 Task: Open Card Employee Turn in Board Employee Benefits Optimization to Workspace Application Development and add a team member Softage.4@softage.net, a label Blue, a checklist Hunting, an attachment from your computer, a color Blue and finally, add a card description 'Conduct customer research for new customer experience program' and a comment 'Given the potential risks associated with this task, let us ensure that we have a solid risk management plan in place.'. Add a start date 'Jan 04, 1900' with a due date 'Jan 11, 1900'
Action: Mouse moved to (58, 277)
Screenshot: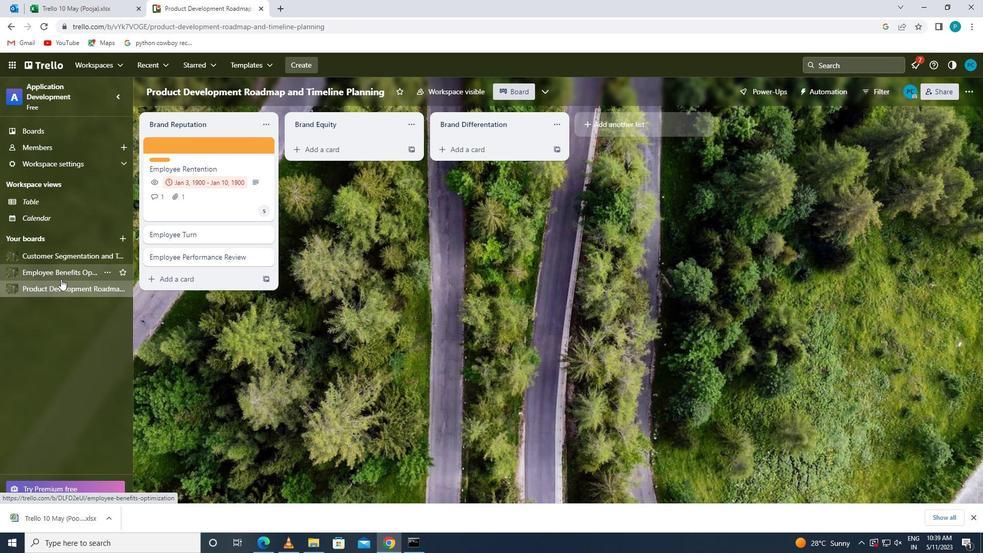 
Action: Mouse pressed left at (58, 277)
Screenshot: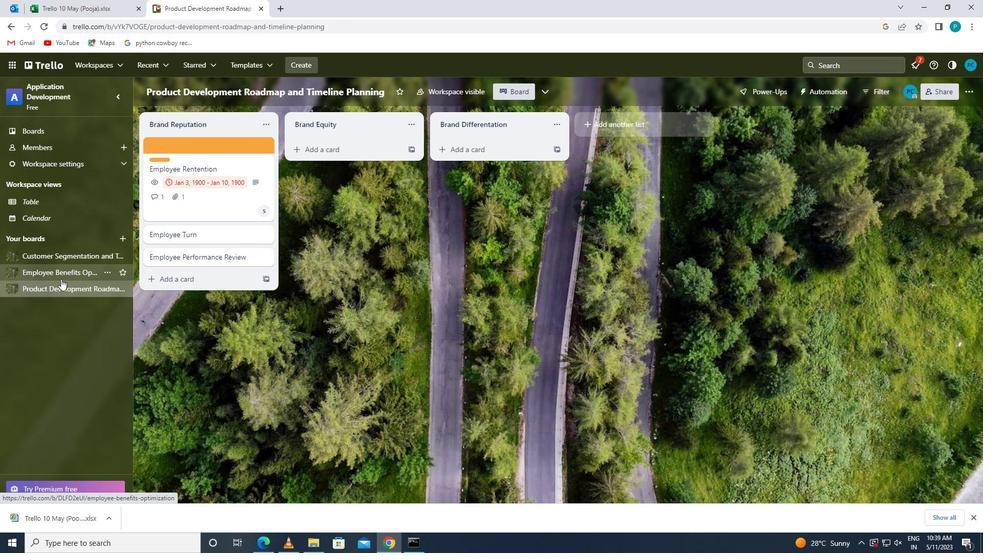 
Action: Mouse moved to (236, 238)
Screenshot: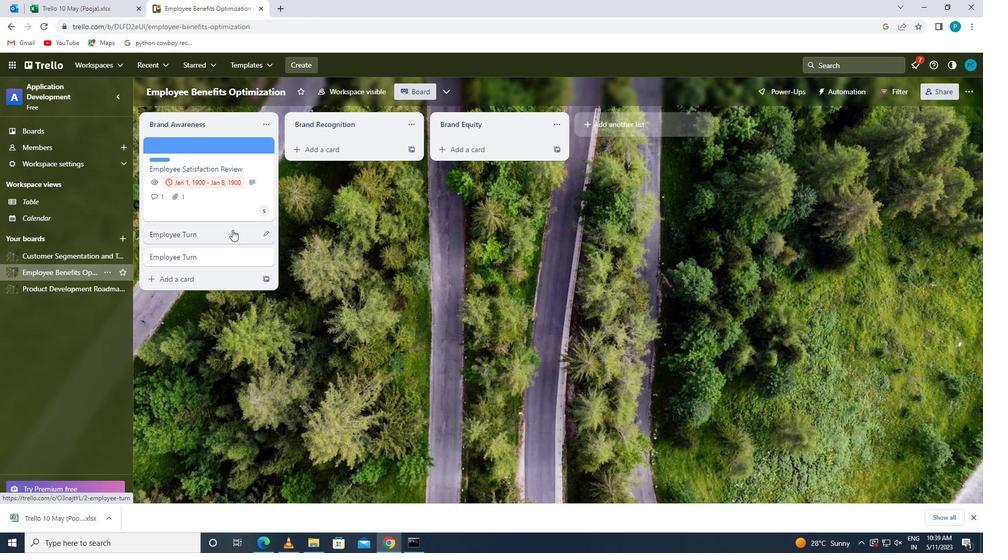 
Action: Mouse pressed left at (236, 238)
Screenshot: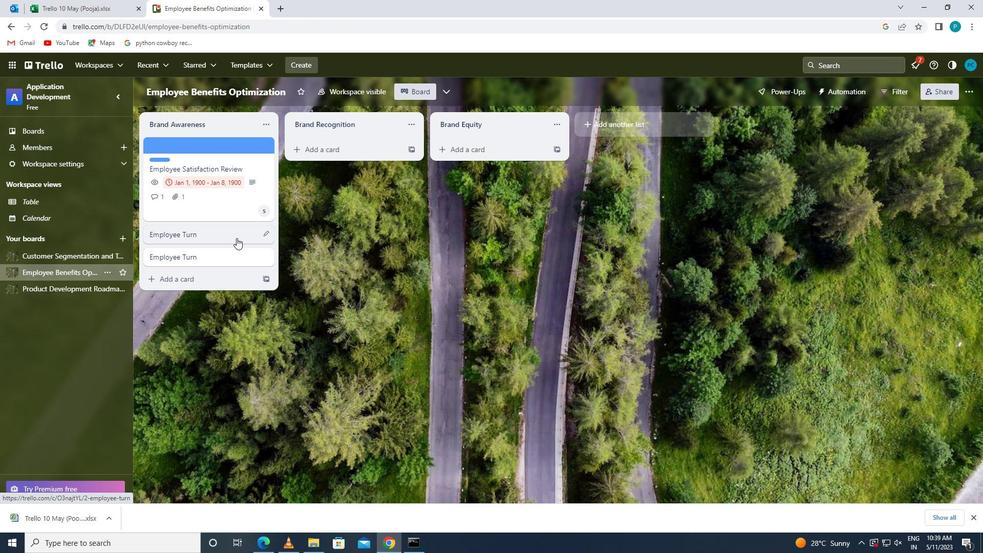 
Action: Mouse moved to (617, 151)
Screenshot: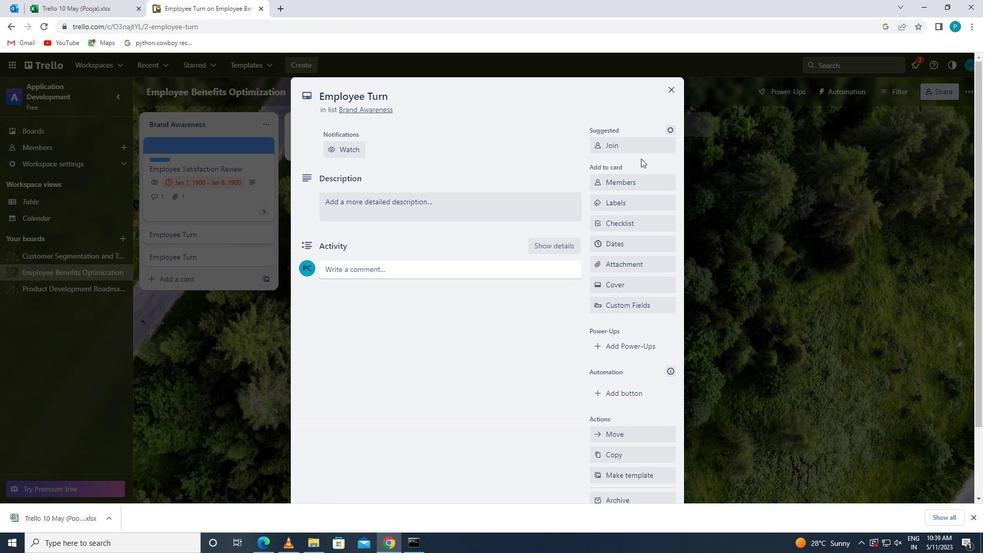 
Action: Mouse pressed left at (617, 151)
Screenshot: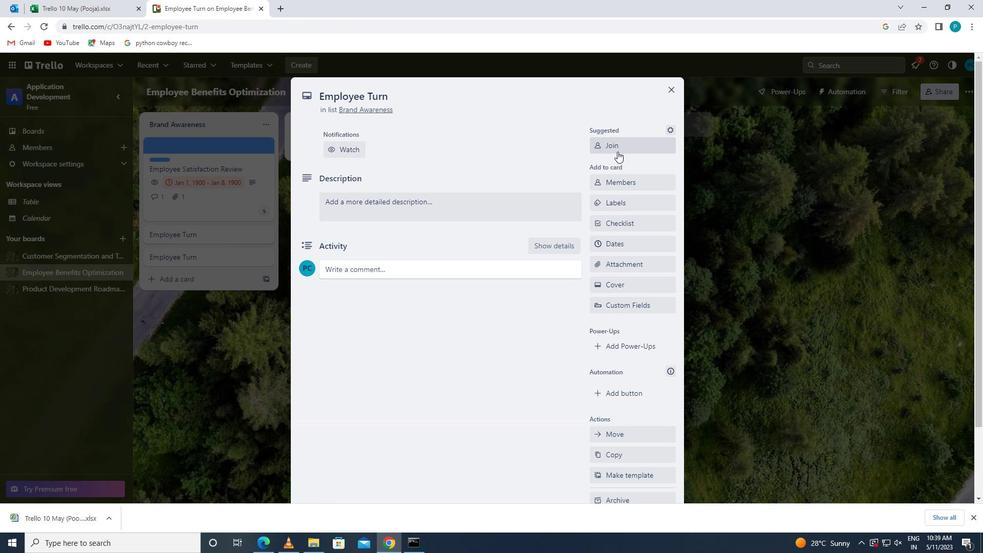 
Action: Mouse moved to (332, 150)
Screenshot: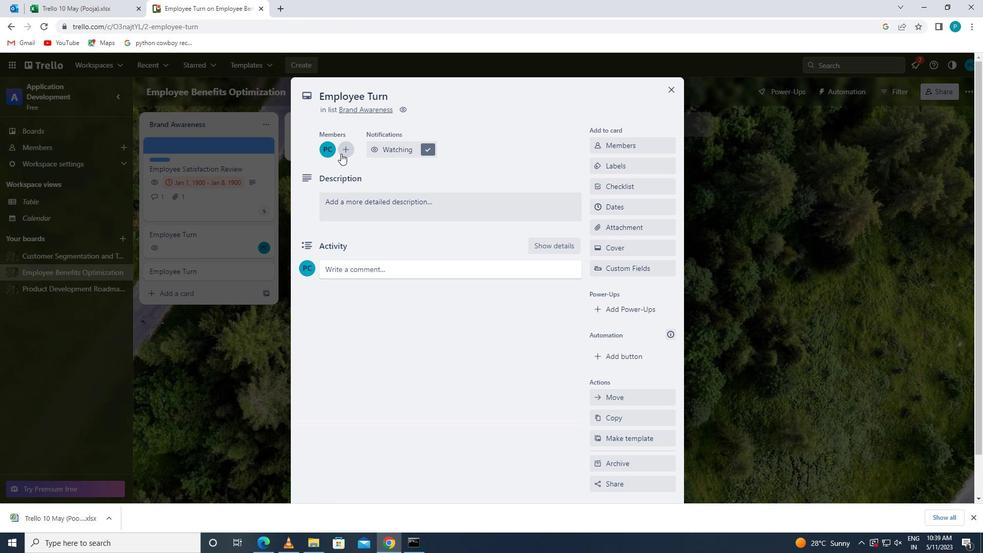 
Action: Mouse pressed left at (332, 150)
Screenshot: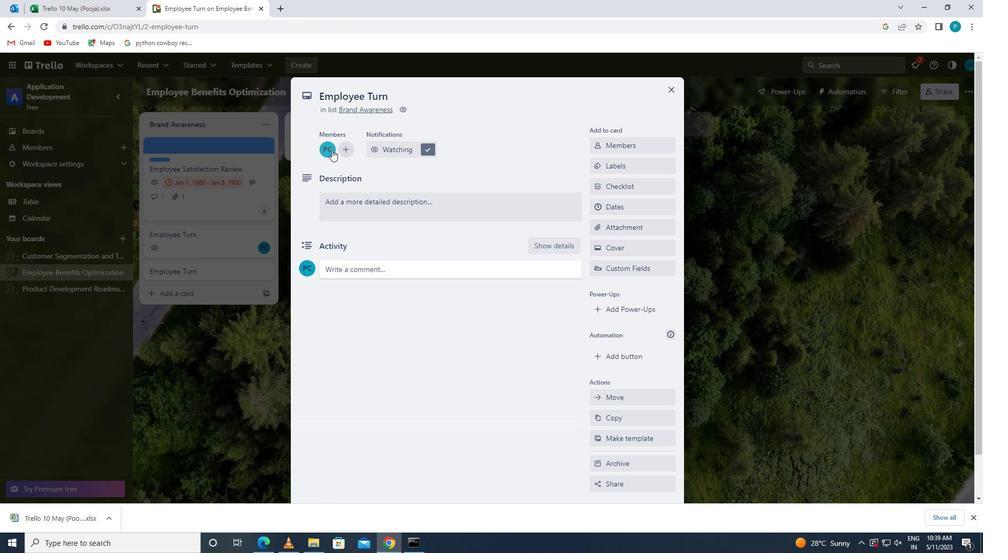 
Action: Mouse moved to (369, 259)
Screenshot: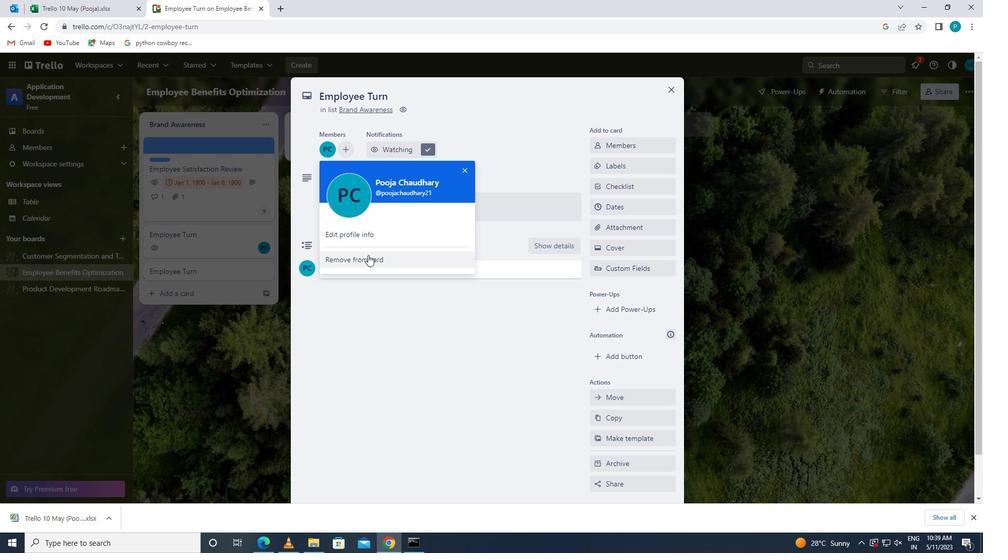 
Action: Mouse pressed left at (369, 259)
Screenshot: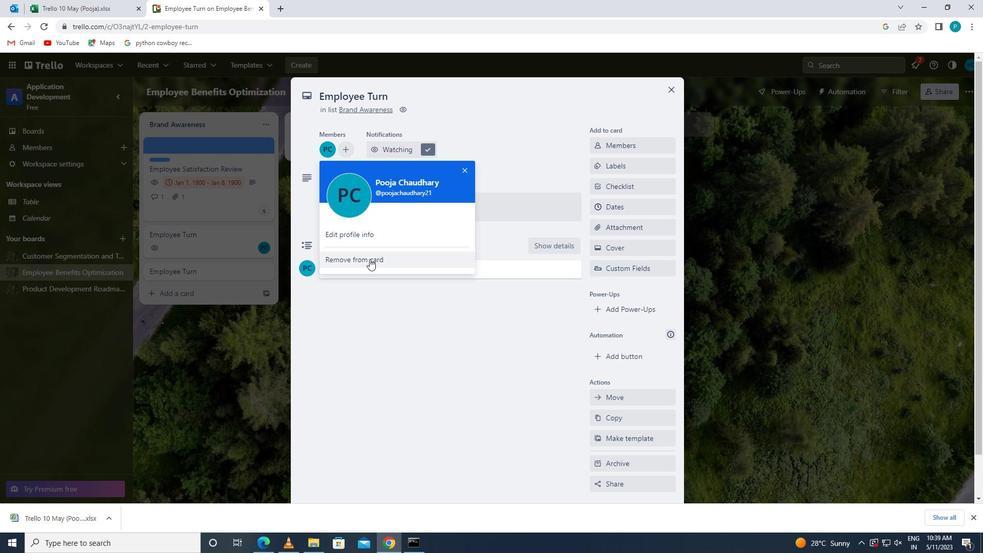 
Action: Mouse moved to (605, 188)
Screenshot: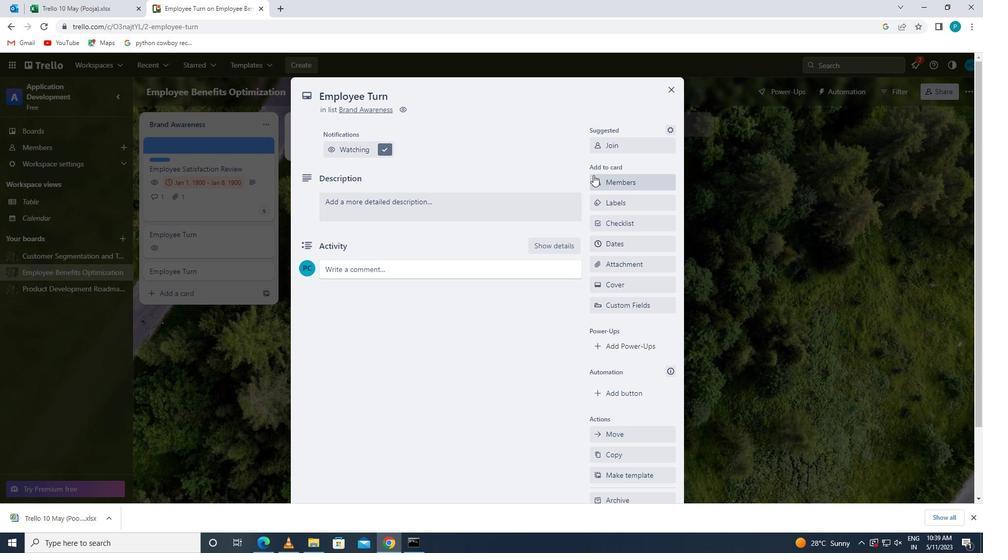
Action: Mouse pressed left at (605, 188)
Screenshot: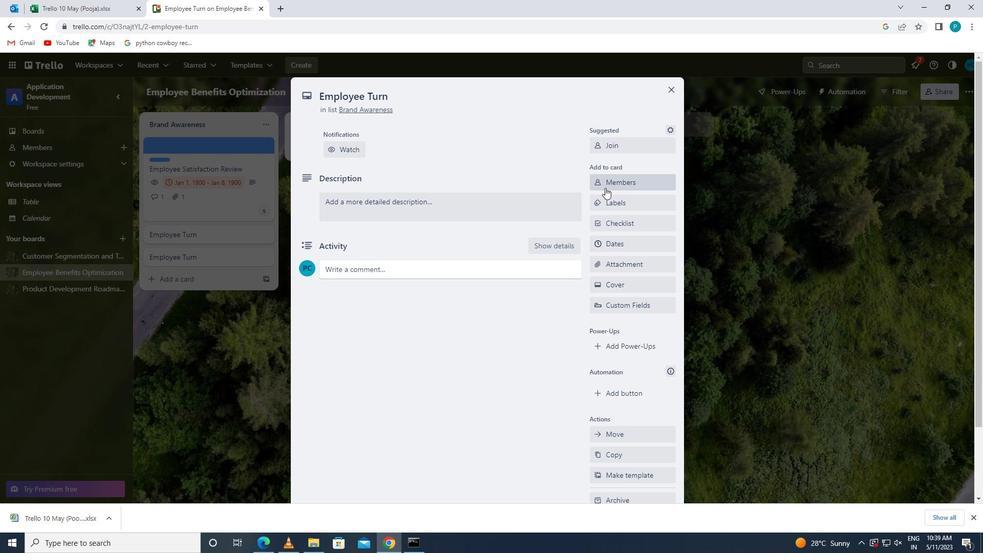 
Action: Mouse moved to (613, 236)
Screenshot: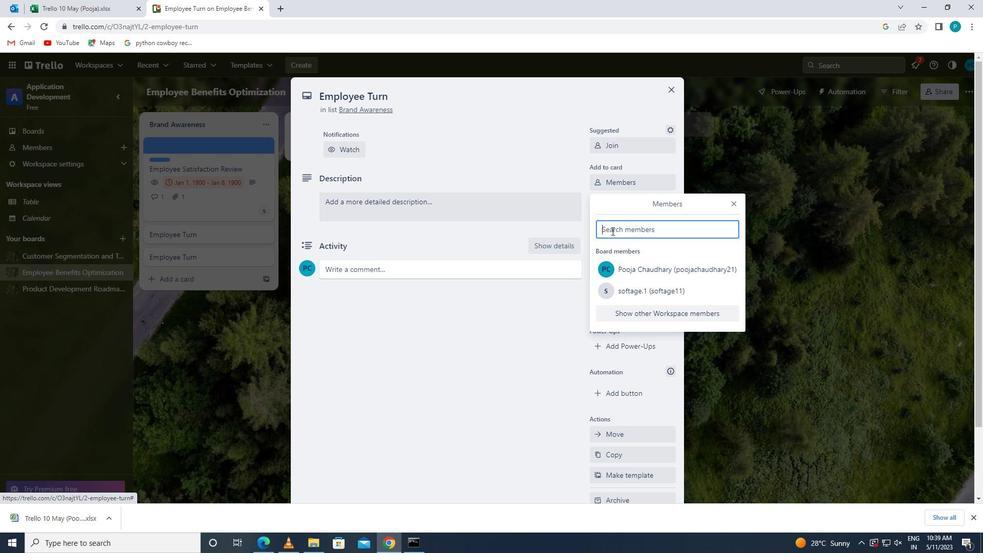 
Action: Key pressed <Key.caps_lock>s<Key.caps_lock>oftage
Screenshot: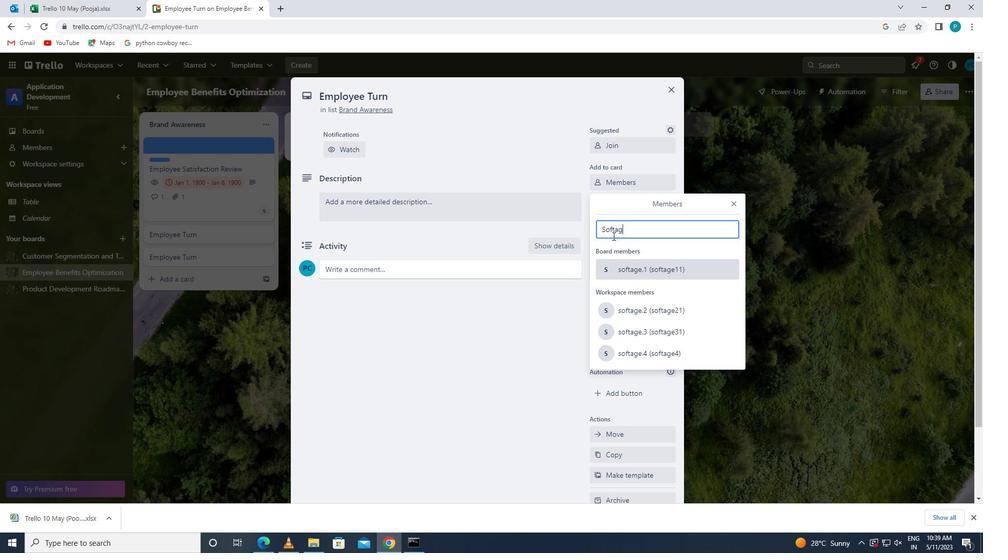 
Action: Mouse moved to (651, 362)
Screenshot: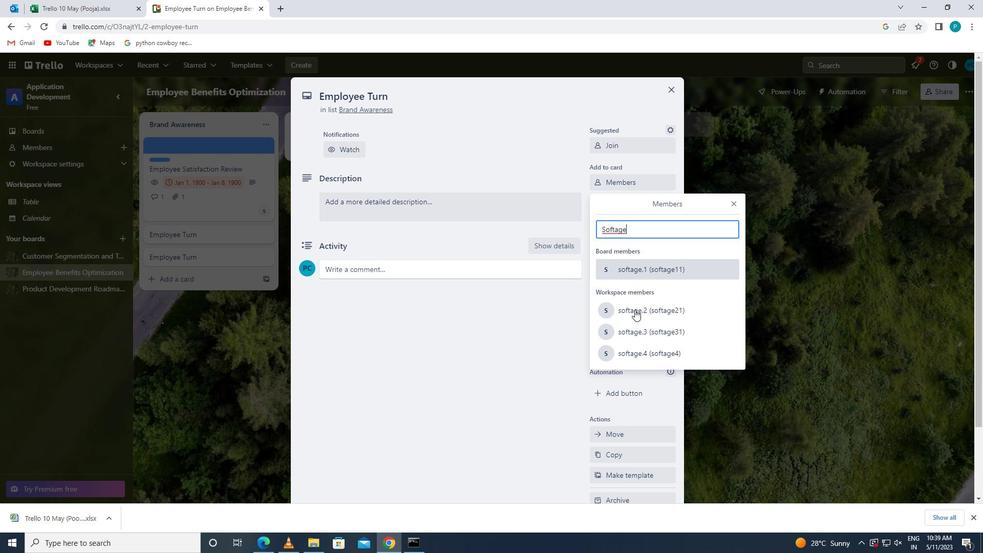 
Action: Mouse pressed left at (651, 362)
Screenshot: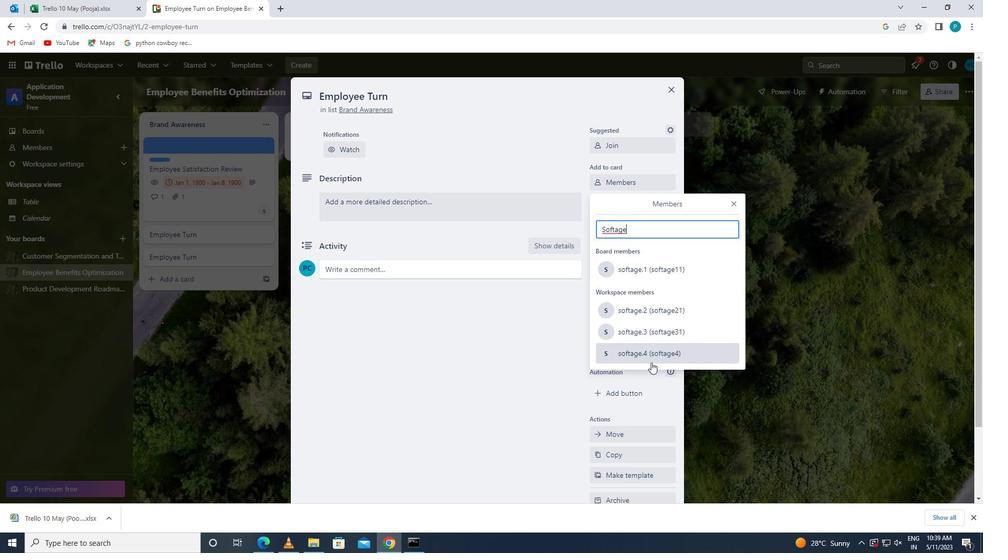 
Action: Mouse moved to (736, 202)
Screenshot: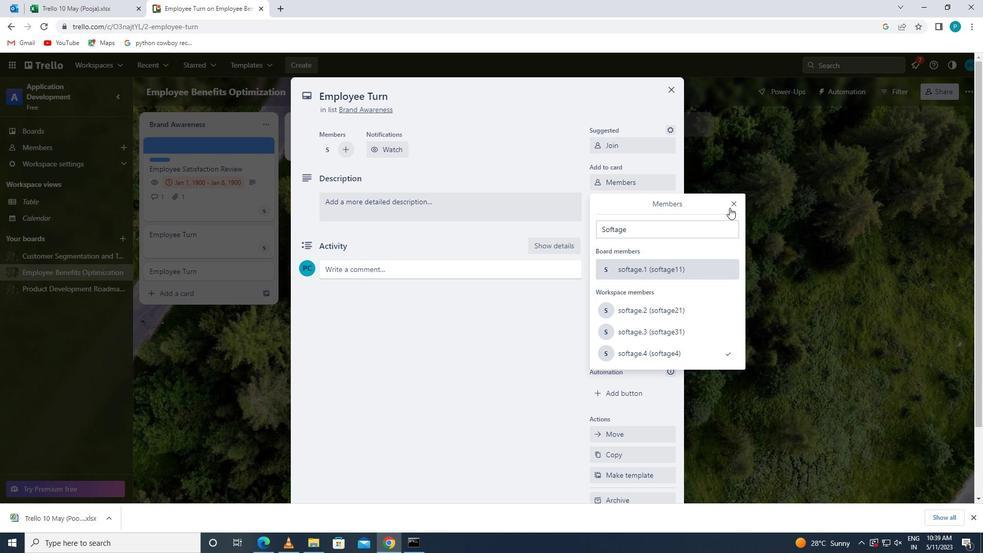 
Action: Mouse pressed left at (736, 202)
Screenshot: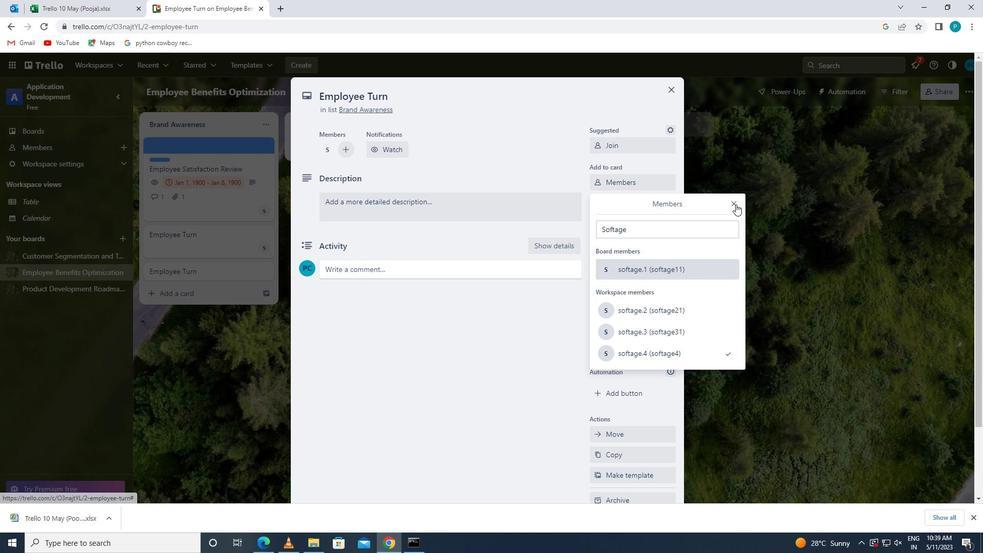 
Action: Mouse moved to (642, 204)
Screenshot: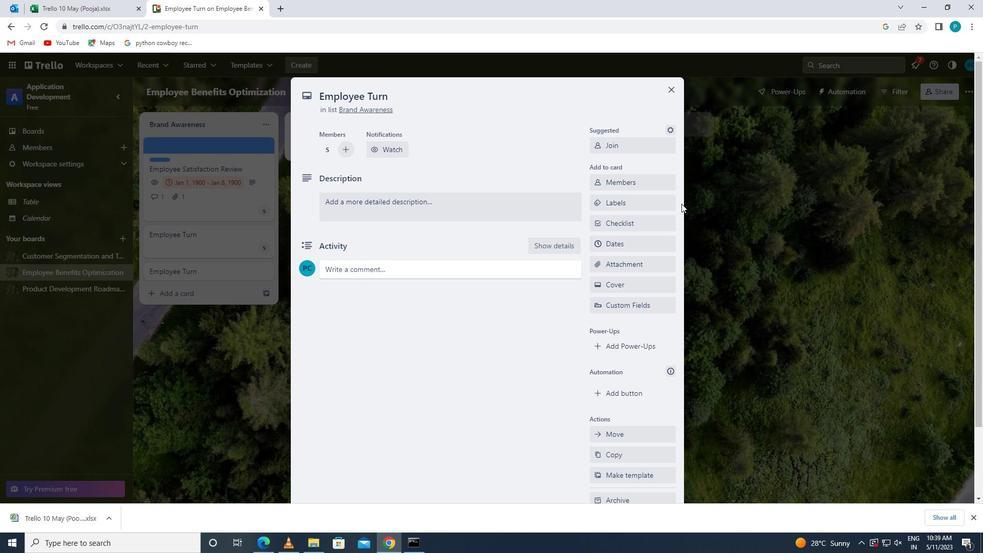 
Action: Mouse pressed left at (642, 204)
Screenshot: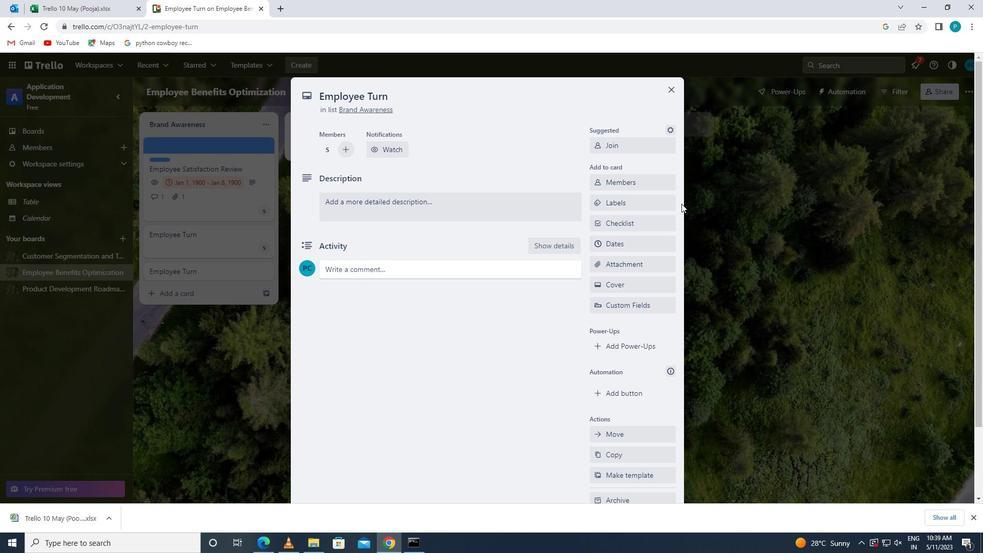 
Action: Mouse moved to (656, 407)
Screenshot: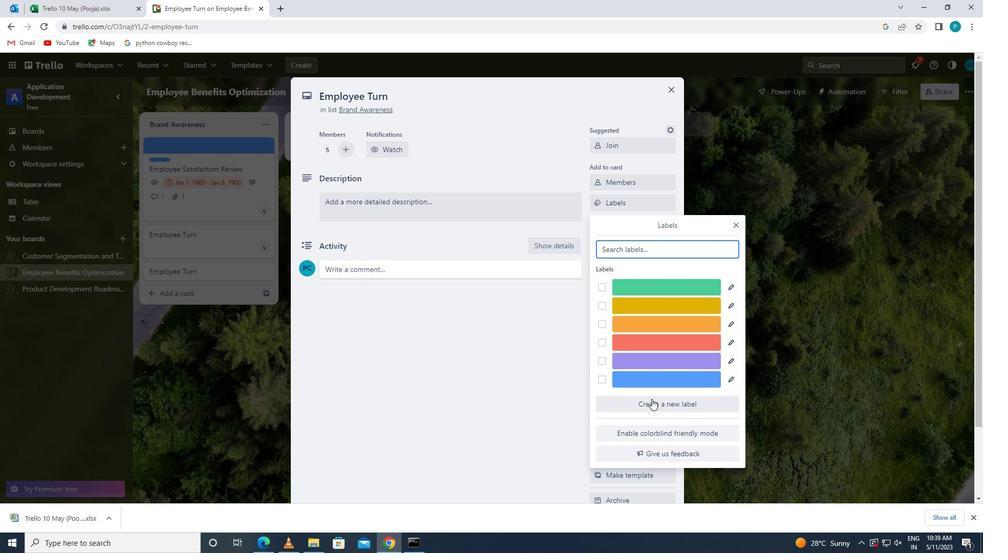 
Action: Mouse pressed left at (656, 407)
Screenshot: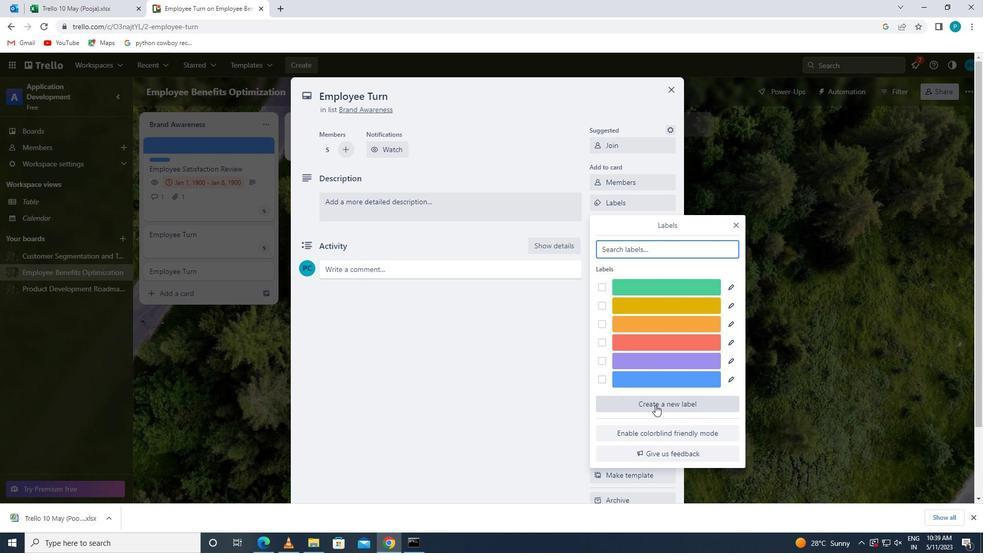 
Action: Mouse moved to (610, 298)
Screenshot: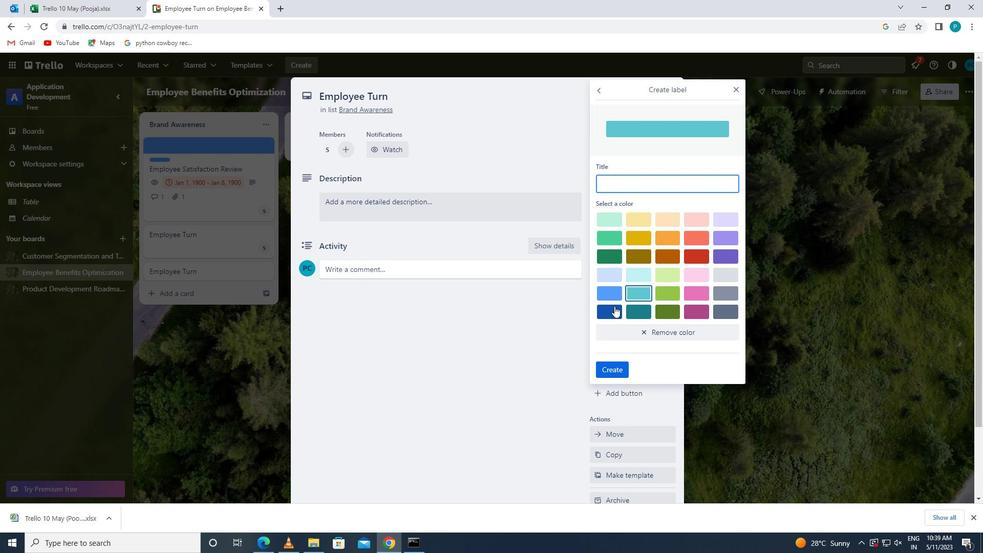 
Action: Mouse pressed left at (610, 298)
Screenshot: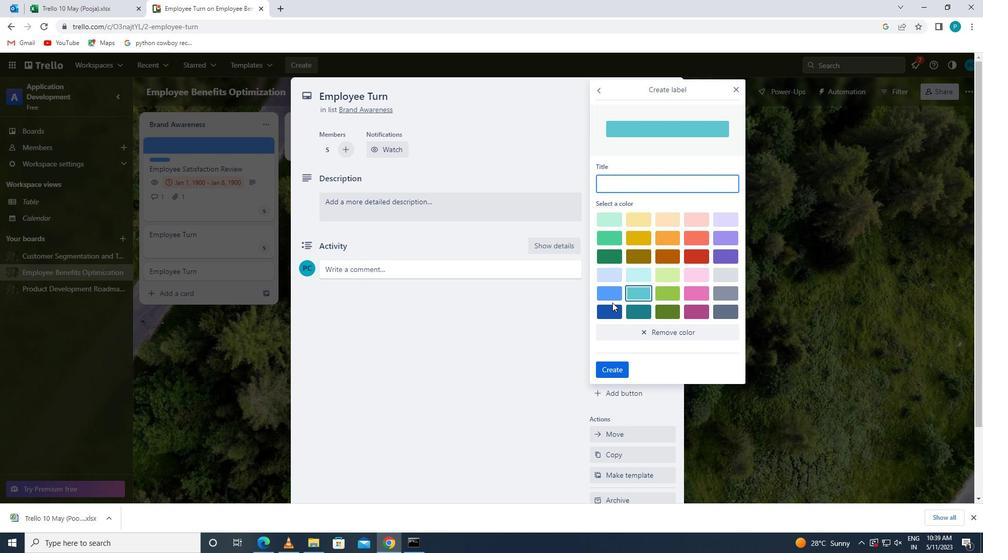 
Action: Mouse moved to (614, 375)
Screenshot: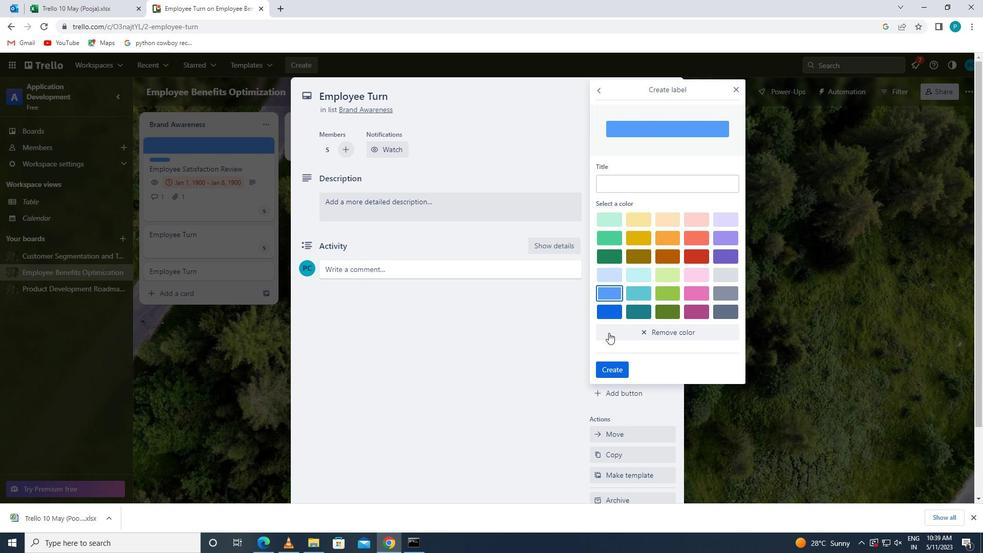 
Action: Mouse pressed left at (614, 375)
Screenshot: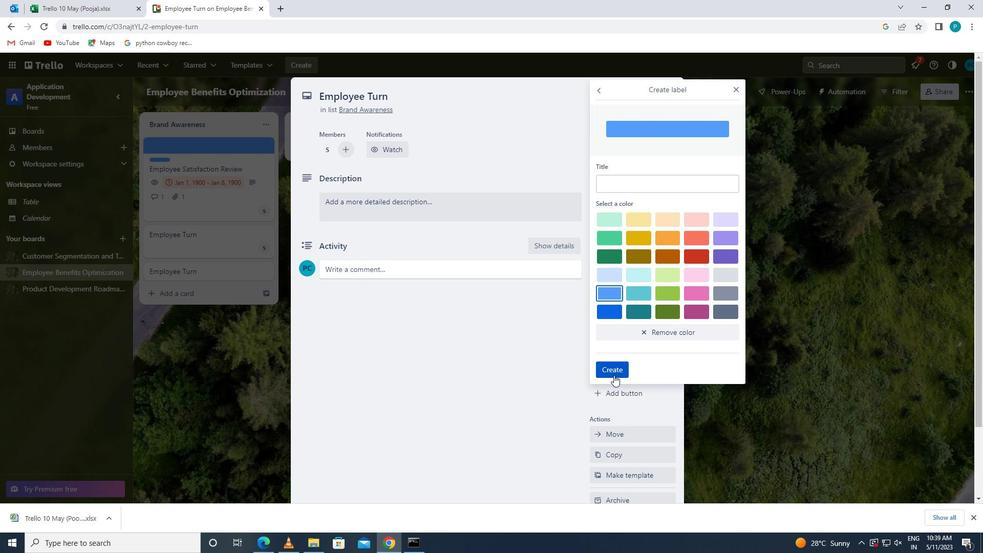 
Action: Mouse moved to (740, 222)
Screenshot: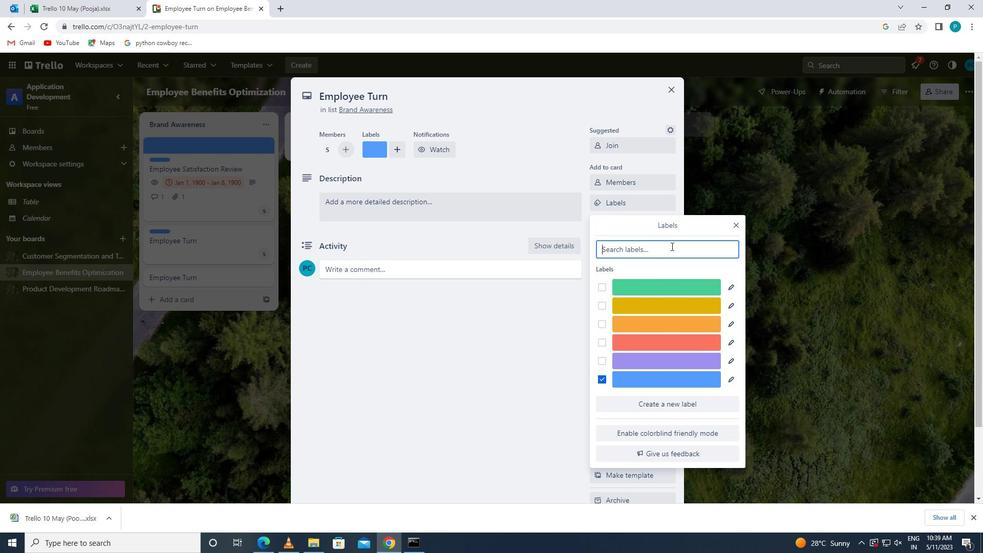 
Action: Mouse pressed left at (740, 222)
Screenshot: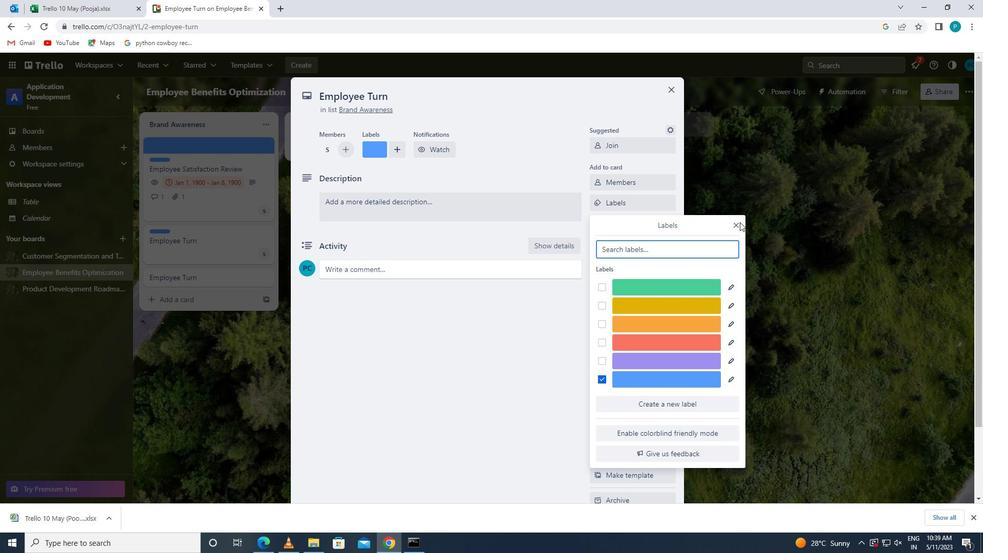 
Action: Mouse moved to (737, 223)
Screenshot: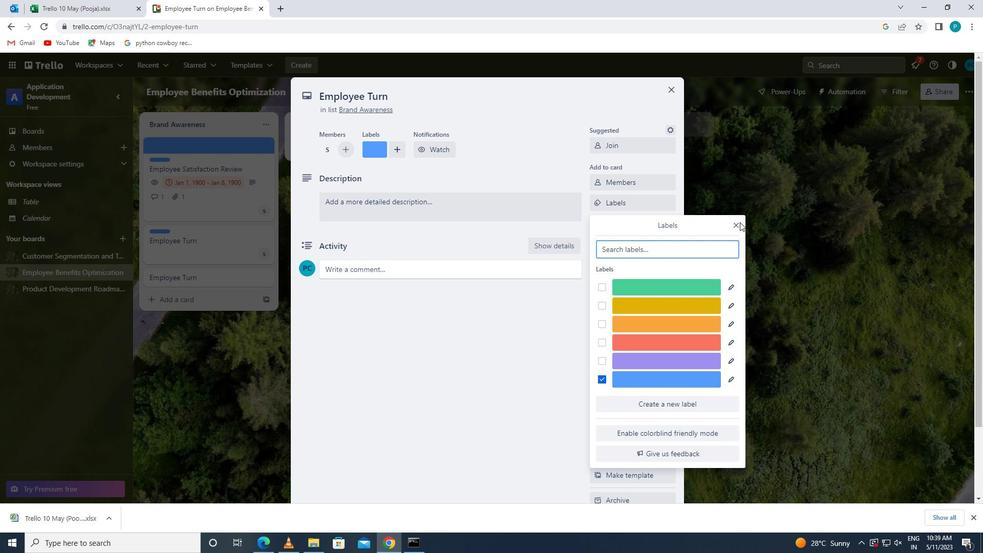 
Action: Mouse pressed left at (737, 223)
Screenshot: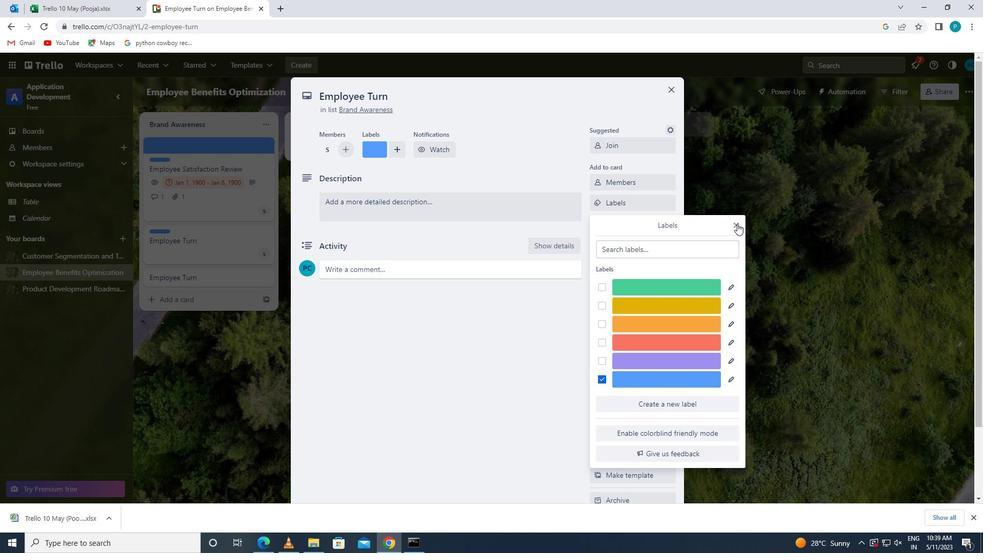 
Action: Mouse moved to (647, 225)
Screenshot: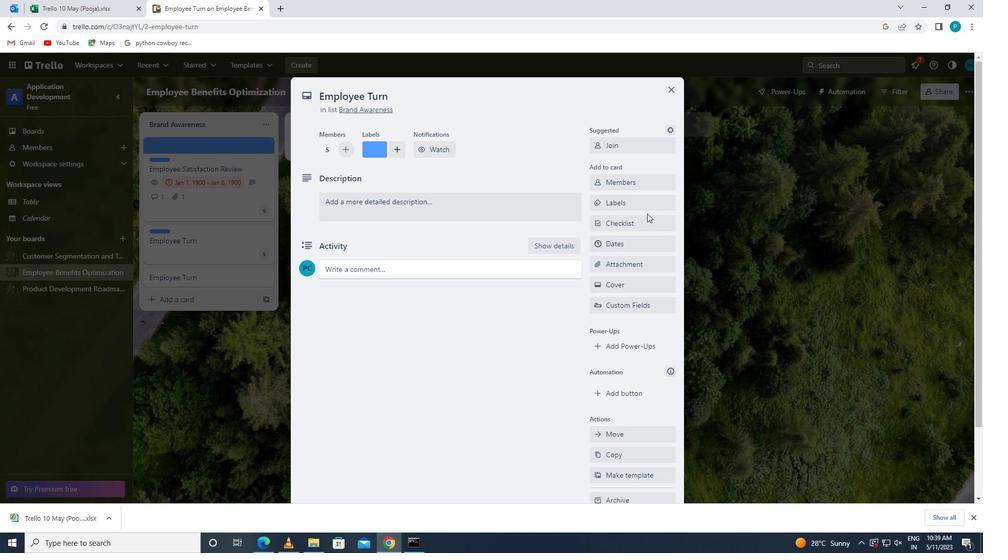 
Action: Mouse pressed left at (647, 225)
Screenshot: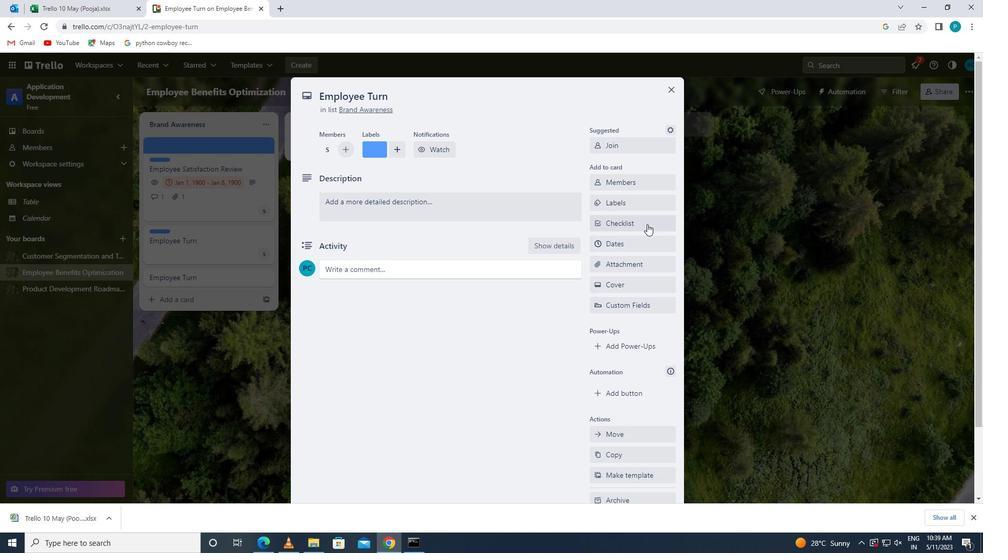 
Action: Key pressed hu
Screenshot: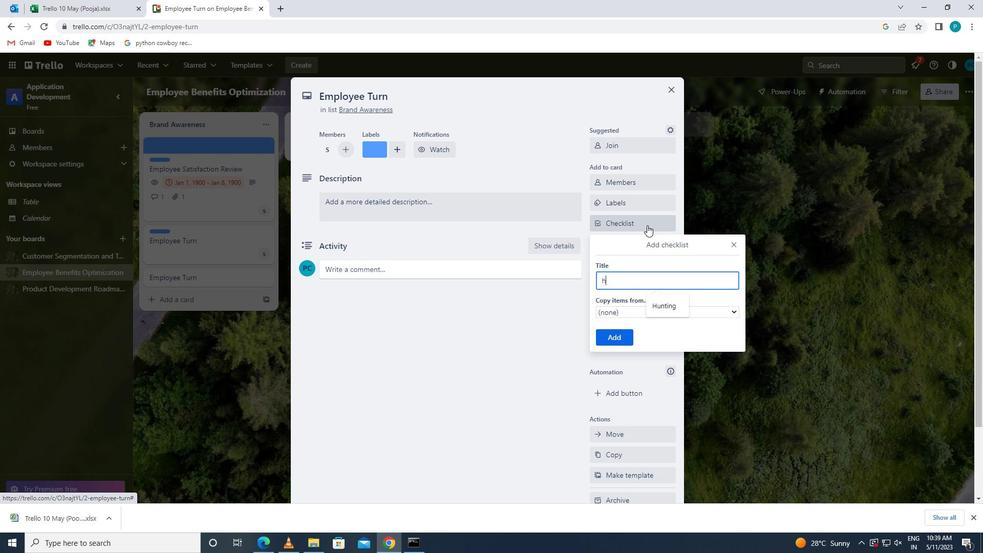 
Action: Mouse moved to (673, 302)
Screenshot: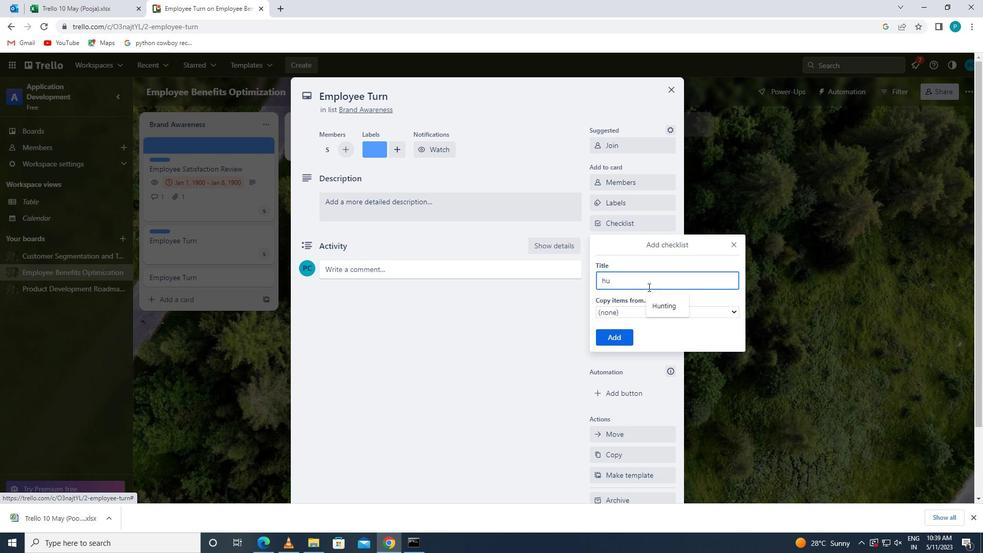 
Action: Mouse pressed left at (673, 302)
Screenshot: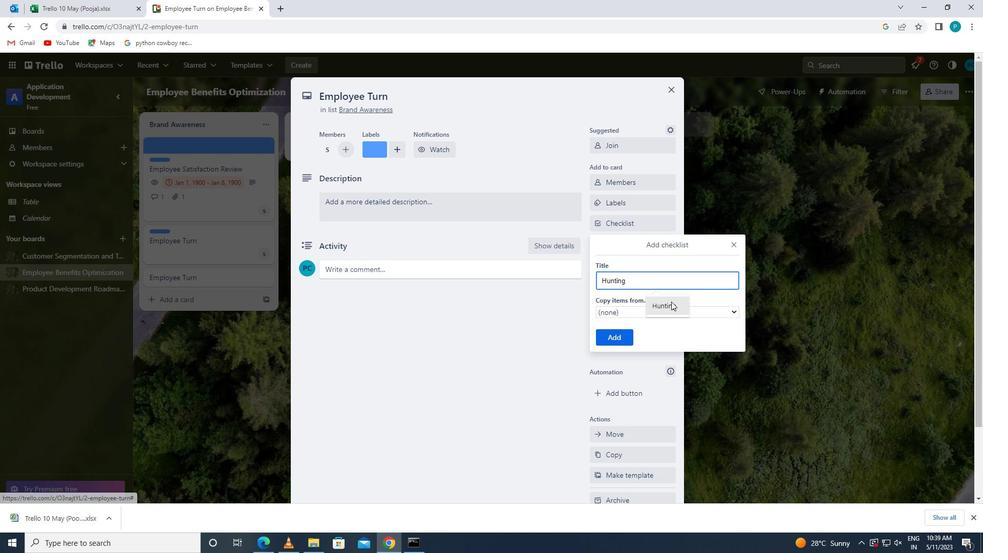 
Action: Mouse moved to (628, 340)
Screenshot: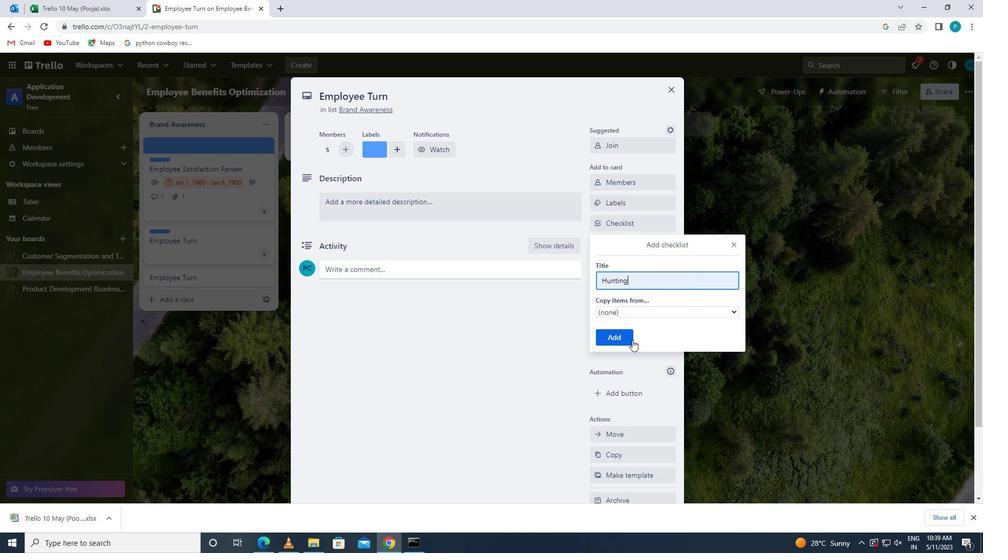 
Action: Mouse pressed left at (628, 340)
Screenshot: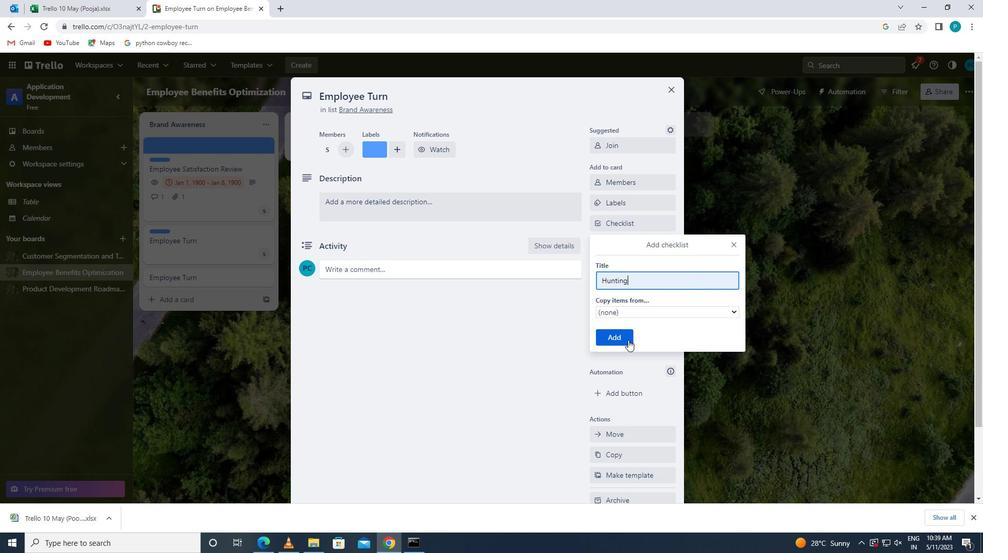 
Action: Mouse moved to (619, 264)
Screenshot: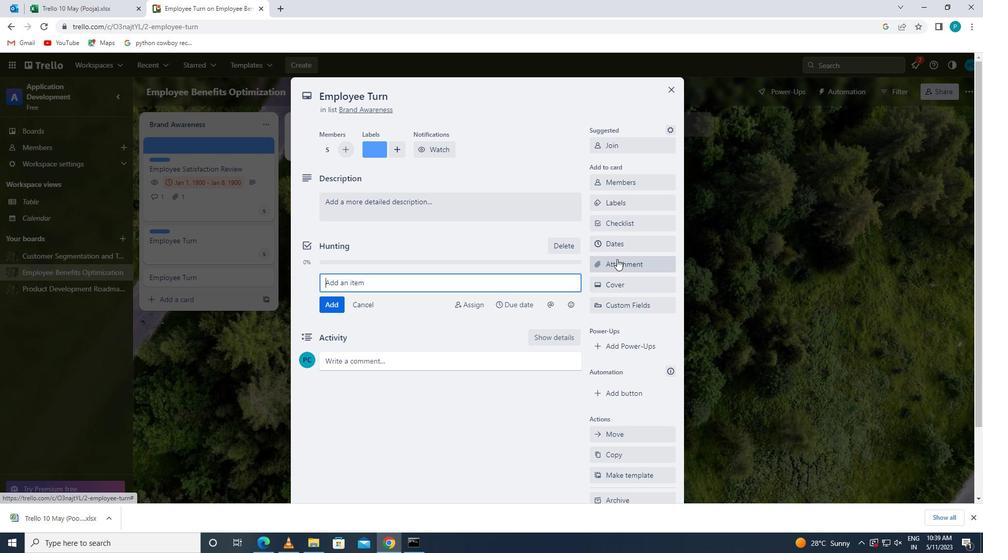 
Action: Mouse pressed left at (619, 264)
Screenshot: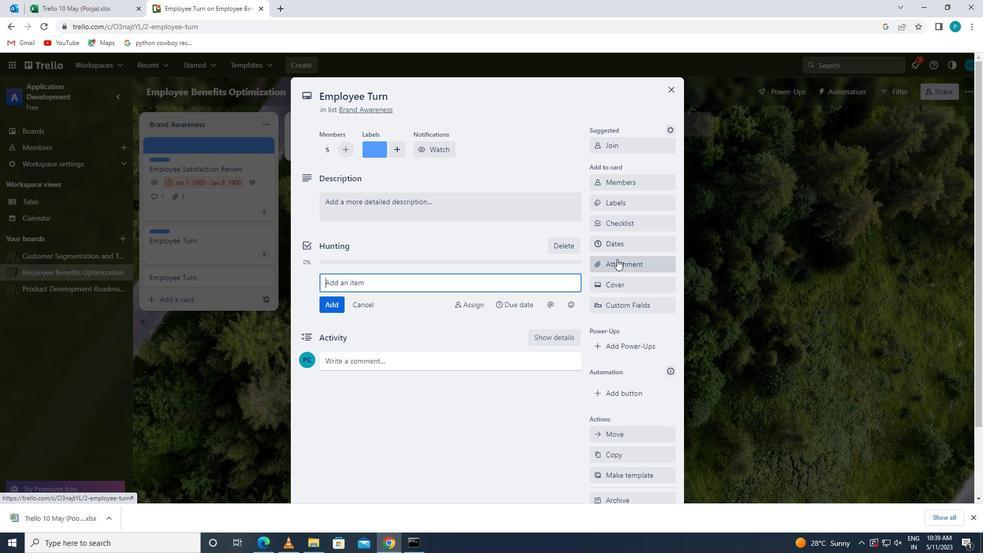 
Action: Mouse moved to (632, 309)
Screenshot: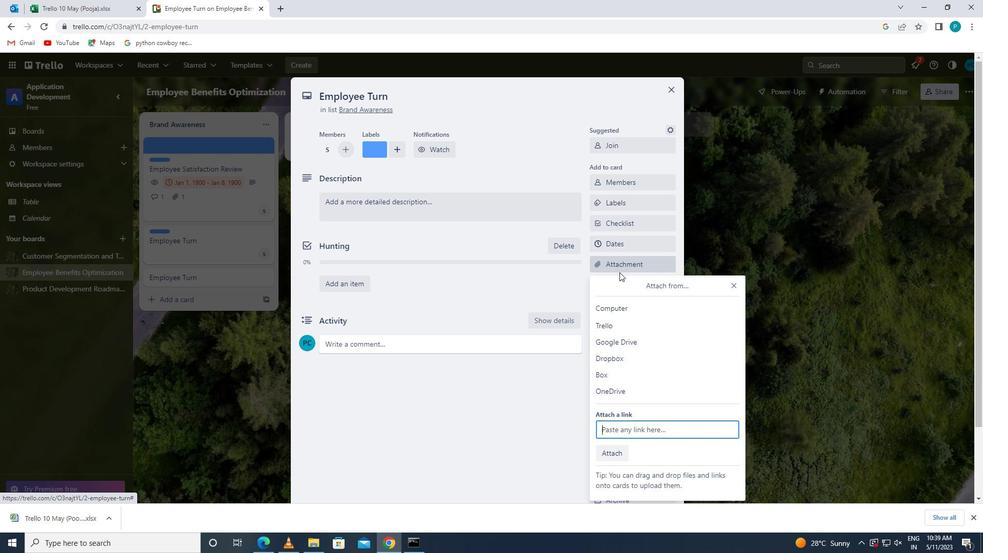 
Action: Mouse pressed left at (632, 309)
Screenshot: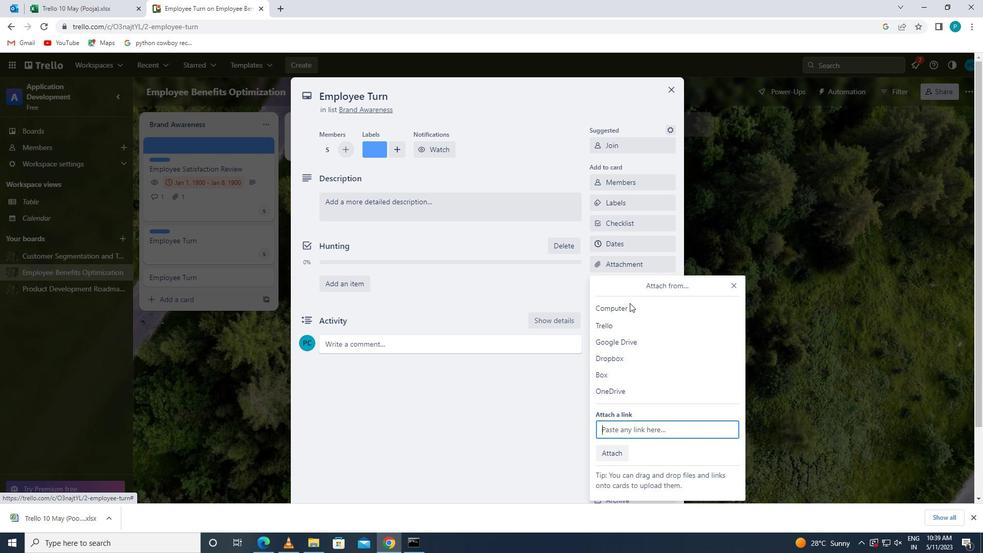 
Action: Mouse moved to (155, 67)
Screenshot: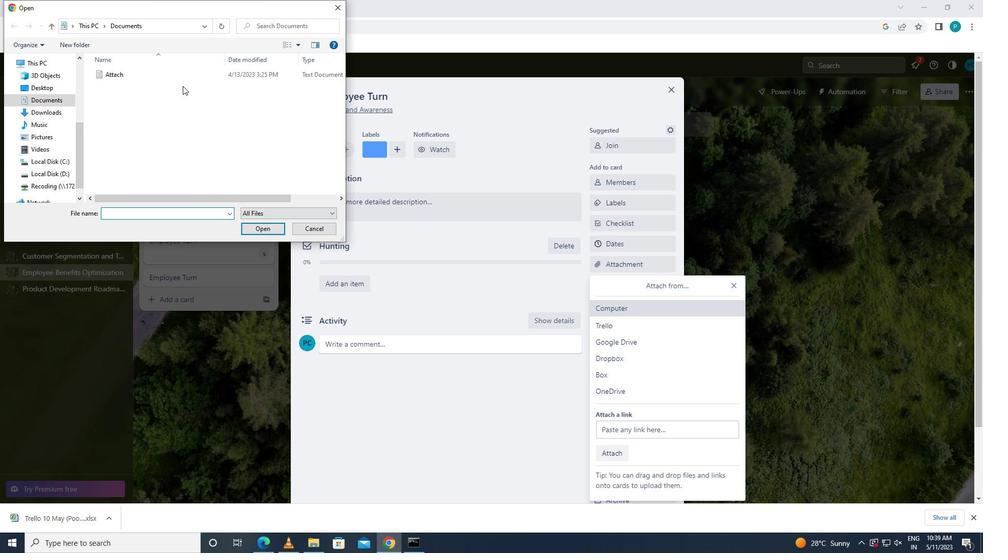
Action: Mouse pressed left at (155, 67)
Screenshot: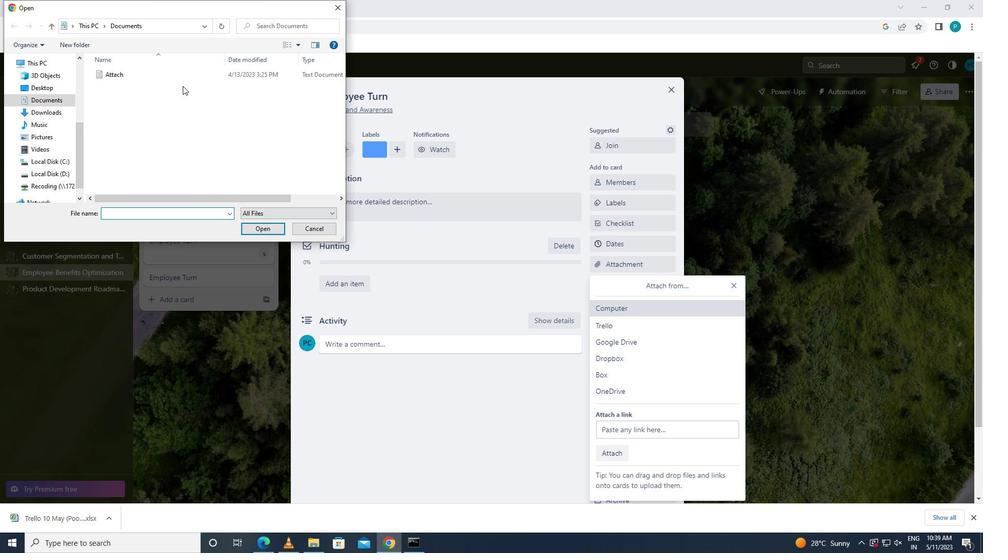 
Action: Mouse moved to (164, 78)
Screenshot: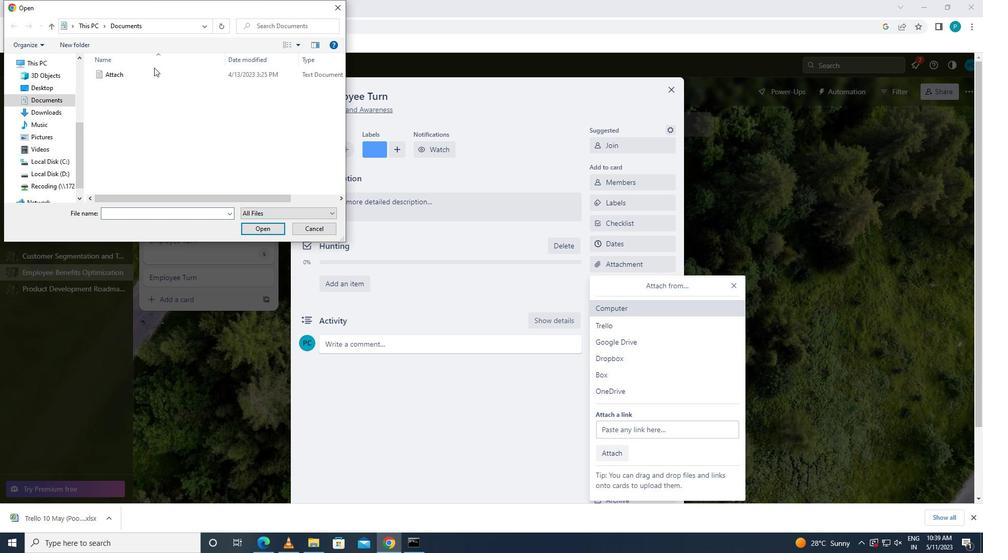 
Action: Mouse pressed left at (164, 78)
Screenshot: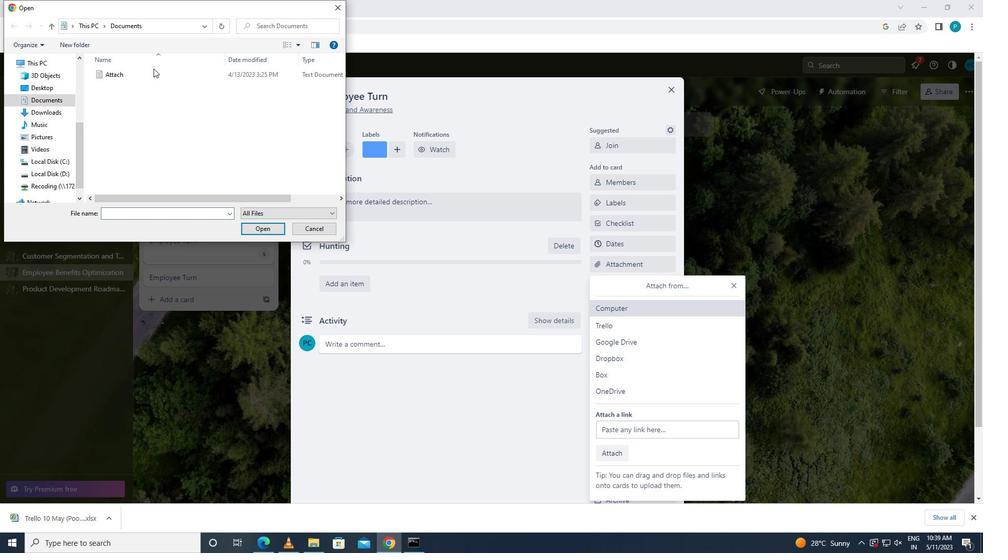 
Action: Mouse moved to (270, 224)
Screenshot: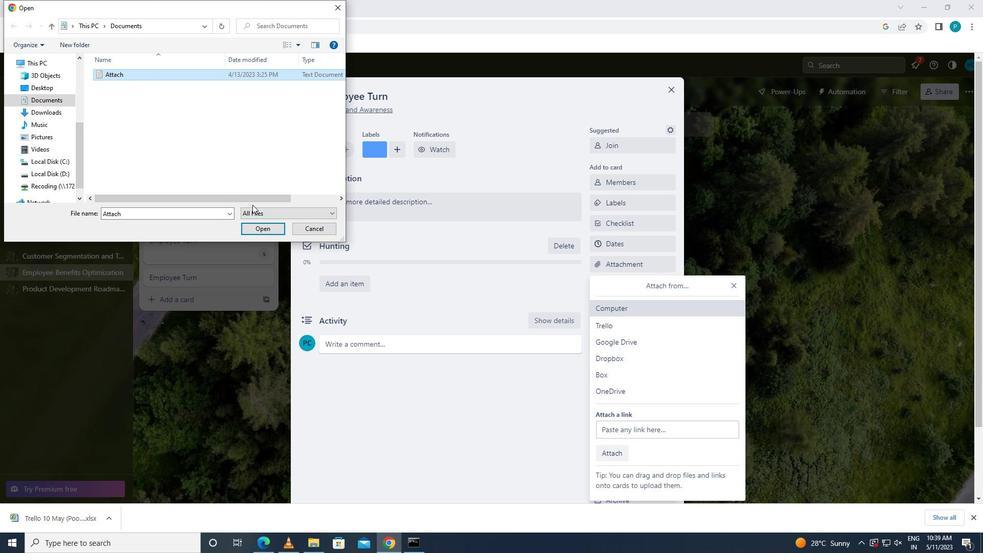 
Action: Mouse pressed left at (270, 224)
Screenshot: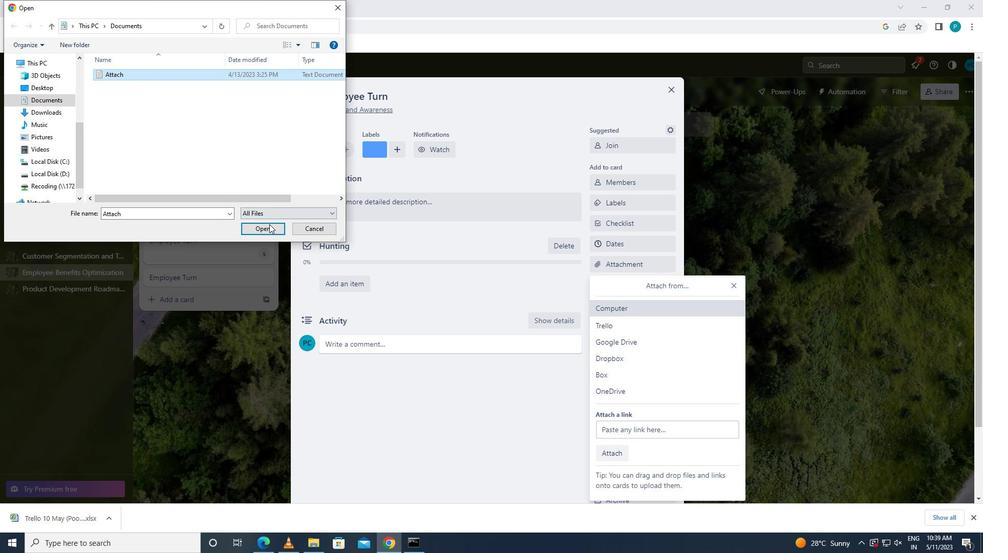 
Action: Mouse moved to (624, 287)
Screenshot: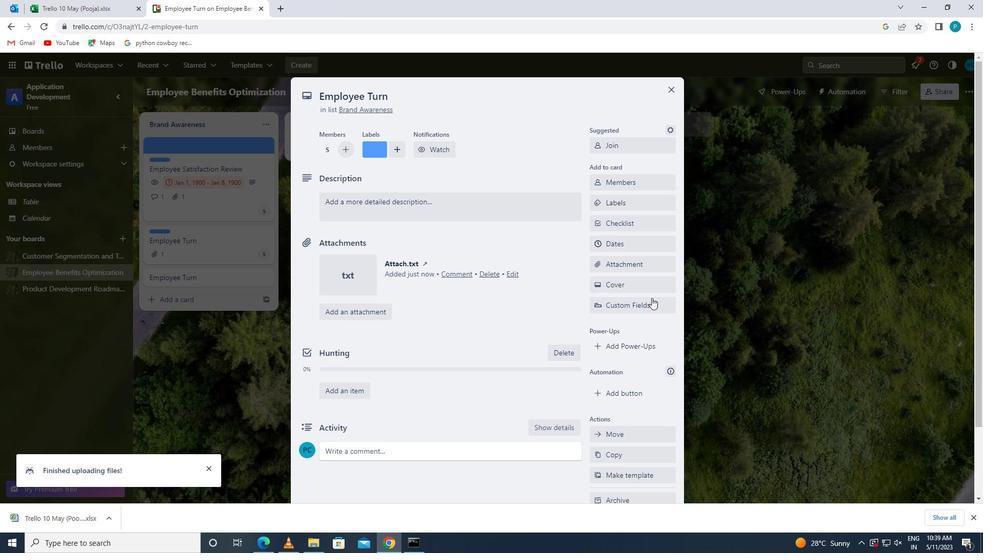 
Action: Mouse pressed left at (624, 287)
Screenshot: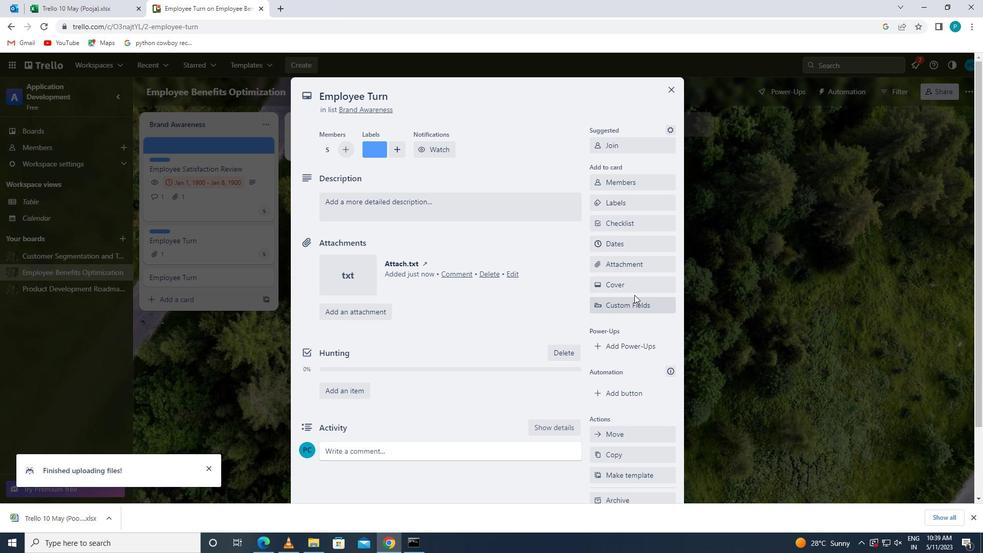 
Action: Mouse moved to (612, 319)
Screenshot: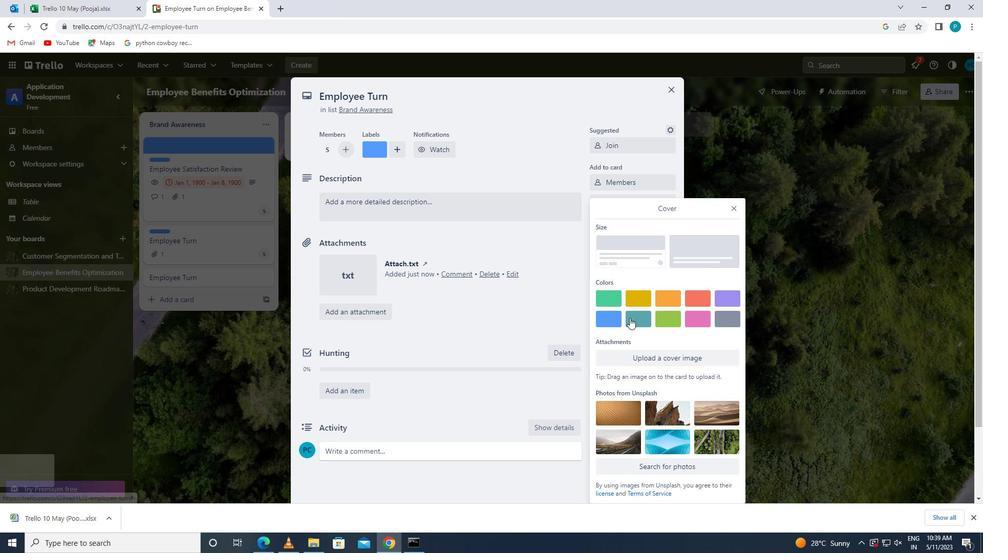 
Action: Mouse pressed left at (612, 319)
Screenshot: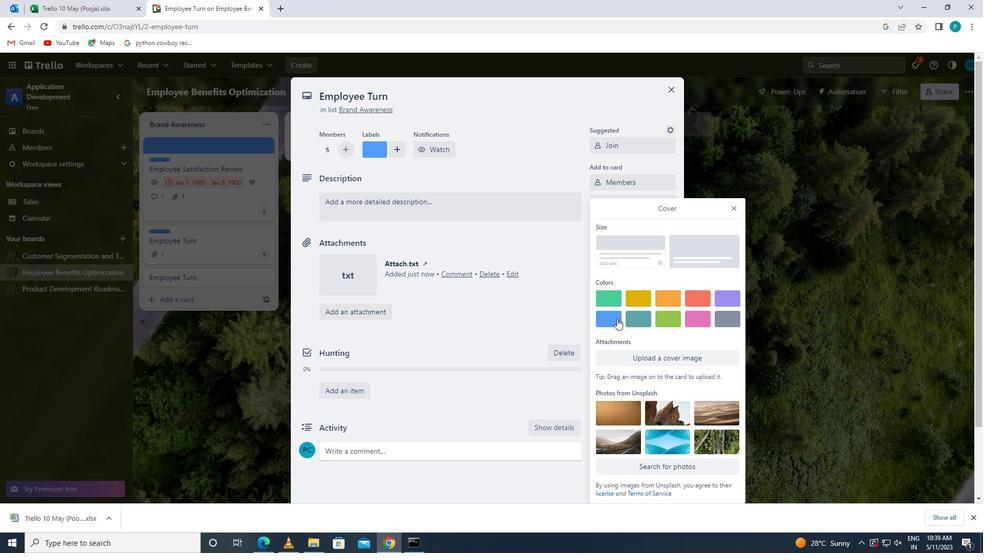 
Action: Mouse moved to (737, 187)
Screenshot: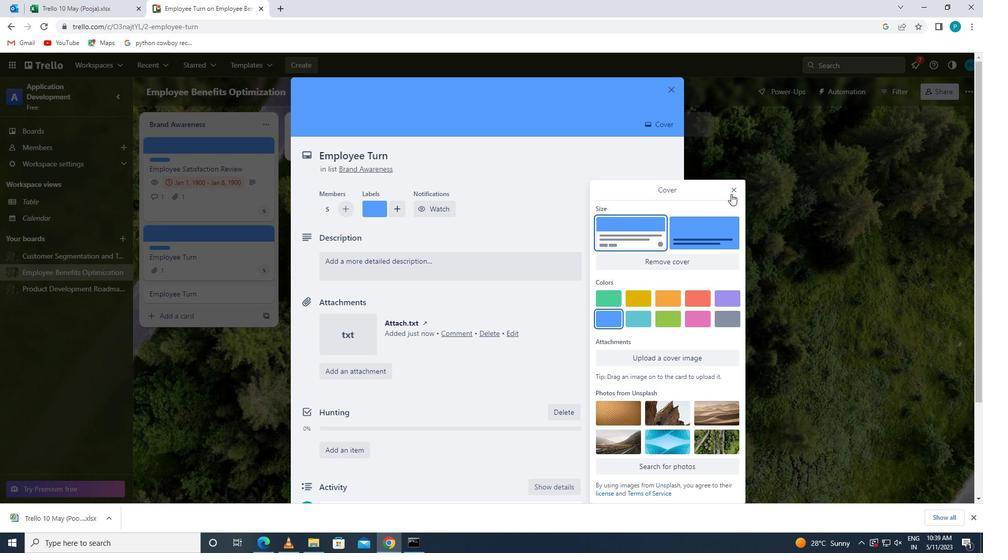 
Action: Mouse pressed left at (737, 187)
Screenshot: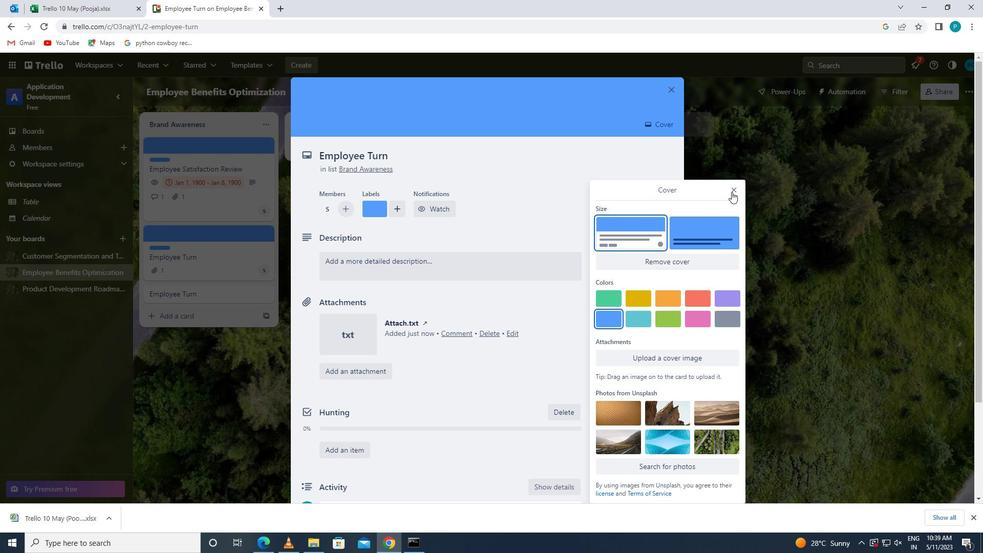 
Action: Mouse moved to (420, 263)
Screenshot: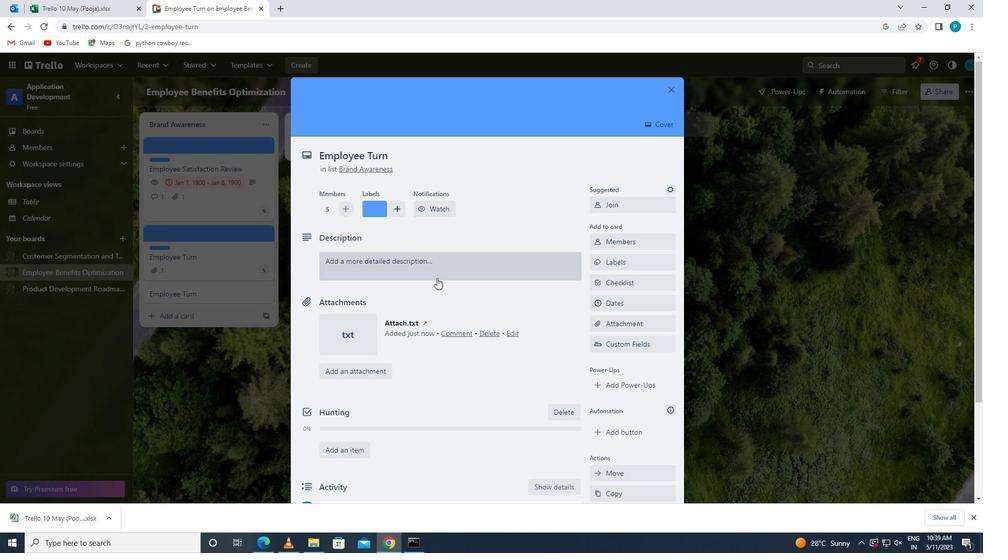 
Action: Mouse pressed left at (420, 263)
Screenshot: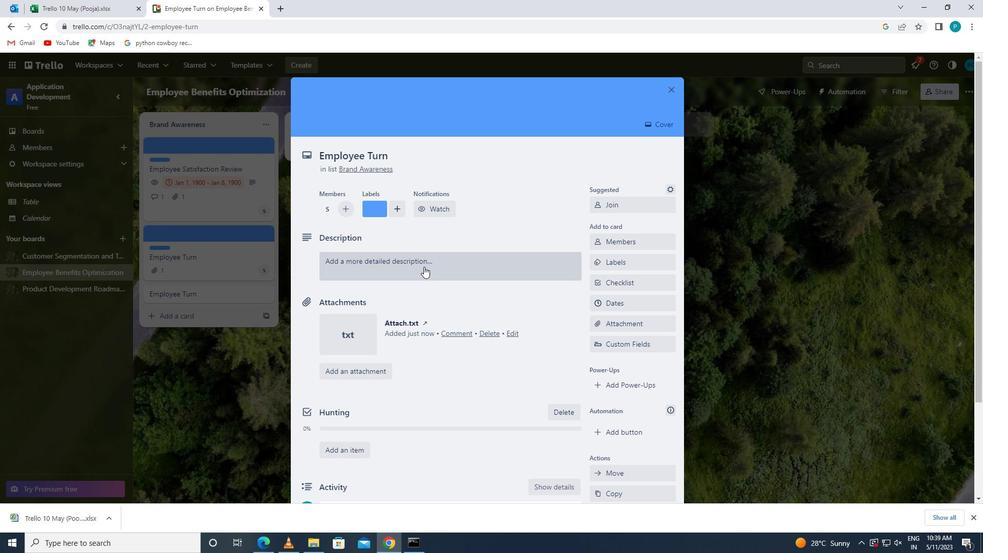 
Action: Key pressed <Key.caps_lock>c<Key.caps_lock>onducv<Key.backspace>ct<Key.backspace><Key.backspace>t<Key.space>customer<Key.space>research<Key.space>for<Key.space>new<Key.space>x<Key.backspace>customer<Key.space>experience<Key.space>program
Screenshot: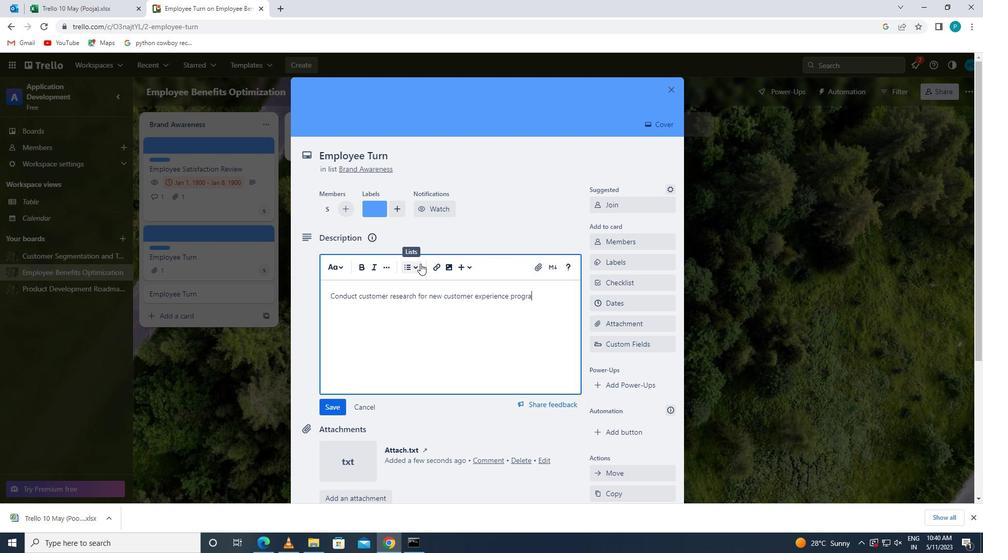 
Action: Mouse moved to (339, 413)
Screenshot: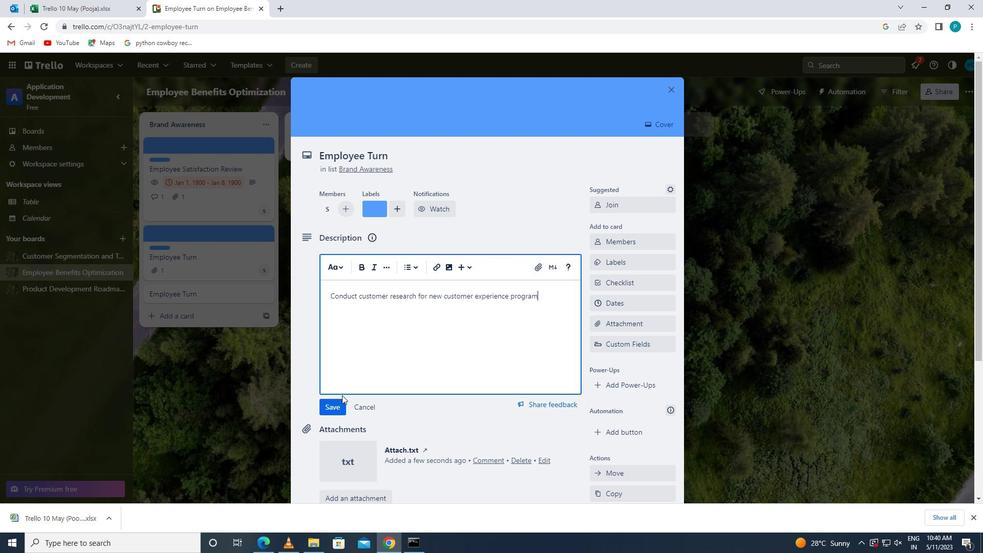 
Action: Mouse pressed left at (339, 413)
Screenshot: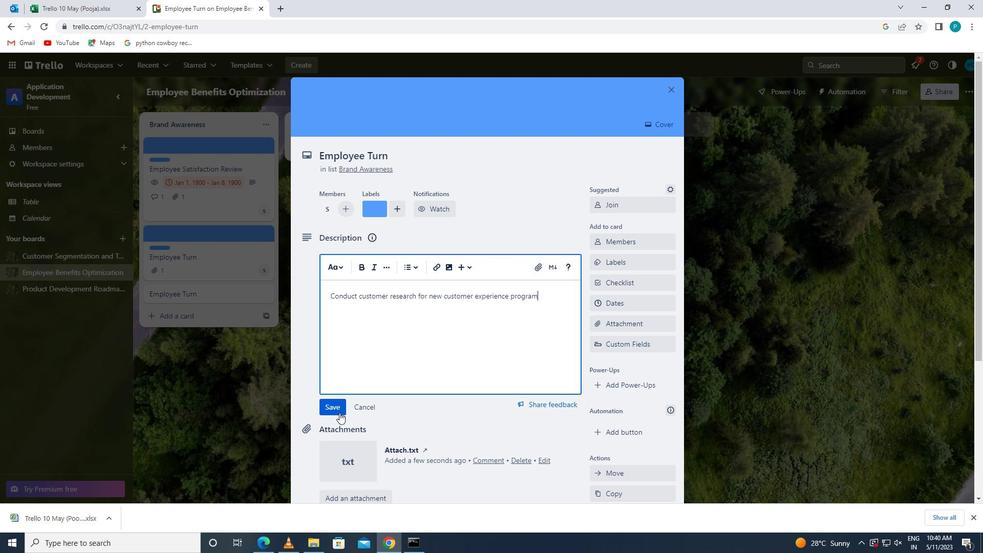 
Action: Mouse scrolled (339, 412) with delta (0, 0)
Screenshot: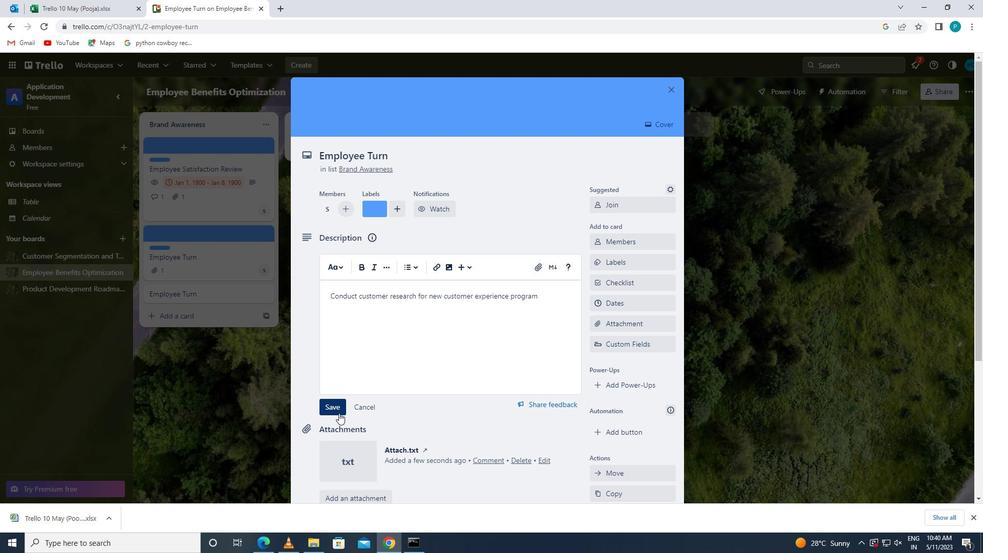 
Action: Mouse scrolled (339, 412) with delta (0, 0)
Screenshot: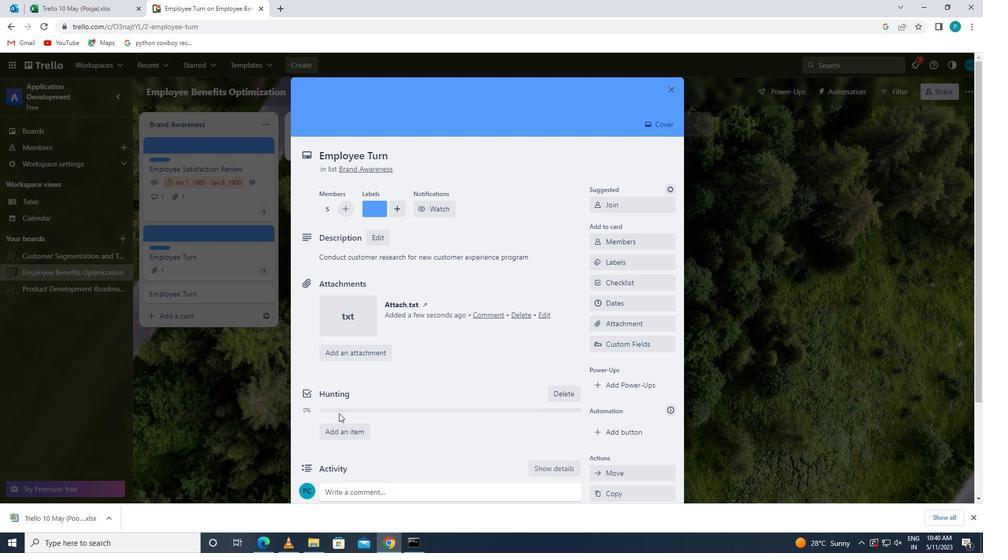 
Action: Mouse scrolled (339, 412) with delta (0, 0)
Screenshot: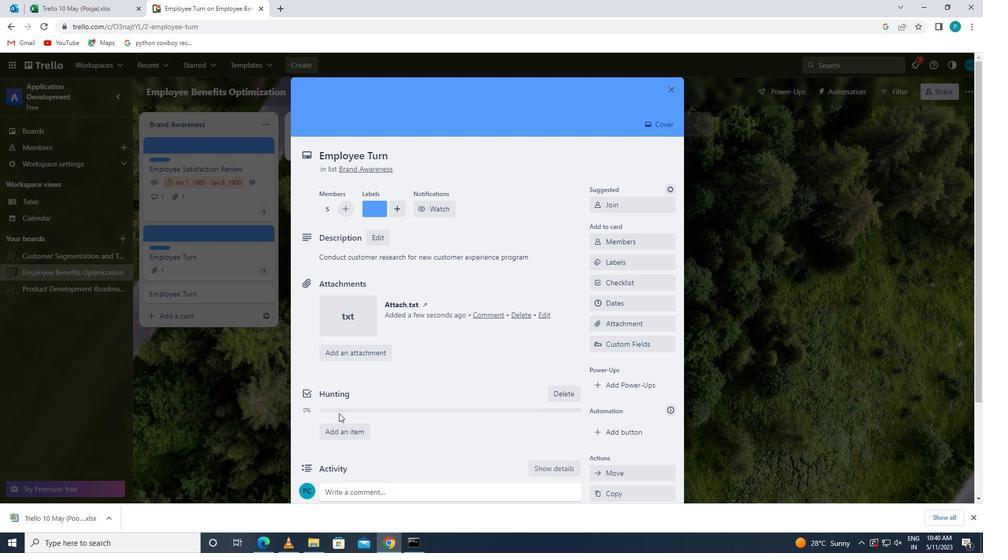 
Action: Mouse moved to (330, 374)
Screenshot: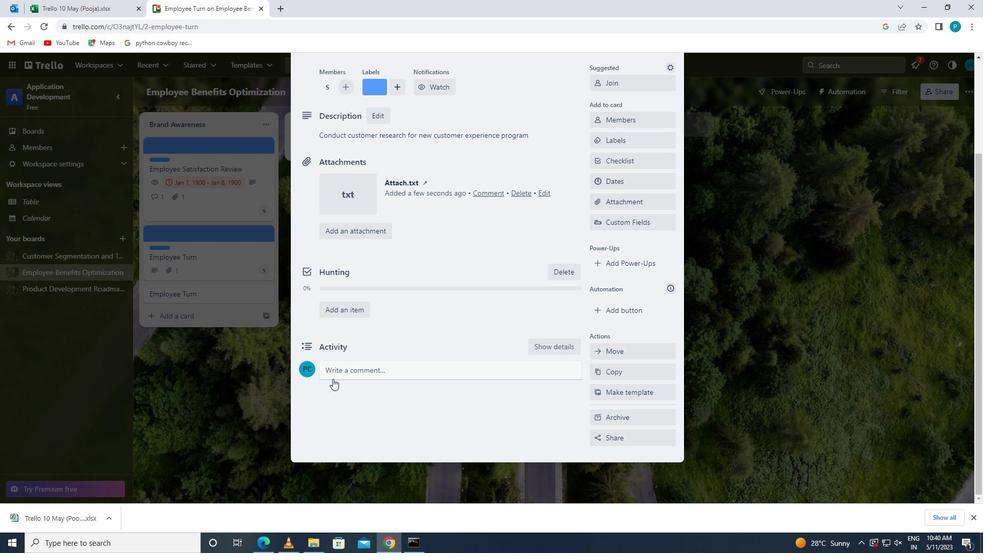 
Action: Mouse pressed left at (330, 374)
Screenshot: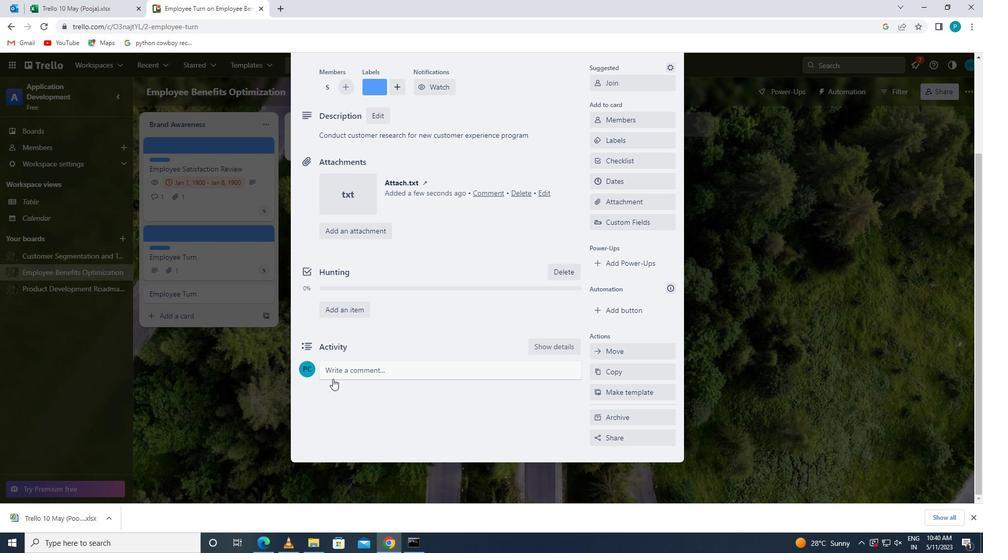 
Action: Key pressed <Key.caps_lock>g<Key.caps_lock>iven<Key.space>the<Key.space>potential<Key.space>risks<Key.space>associated<Key.space>with<Key.space>task,<Key.space>let<Key.space>us<Key.space>ensure<Key.space>that<Key.space>we<Key.space>have<Key.space>a<Key.space>soliid<Key.space><Key.backspace><Key.backspace><Key.backspace>d<Key.space>risk<Key.space>mamagement<Key.space>plan<Key.space>in<Key.space>place
Screenshot: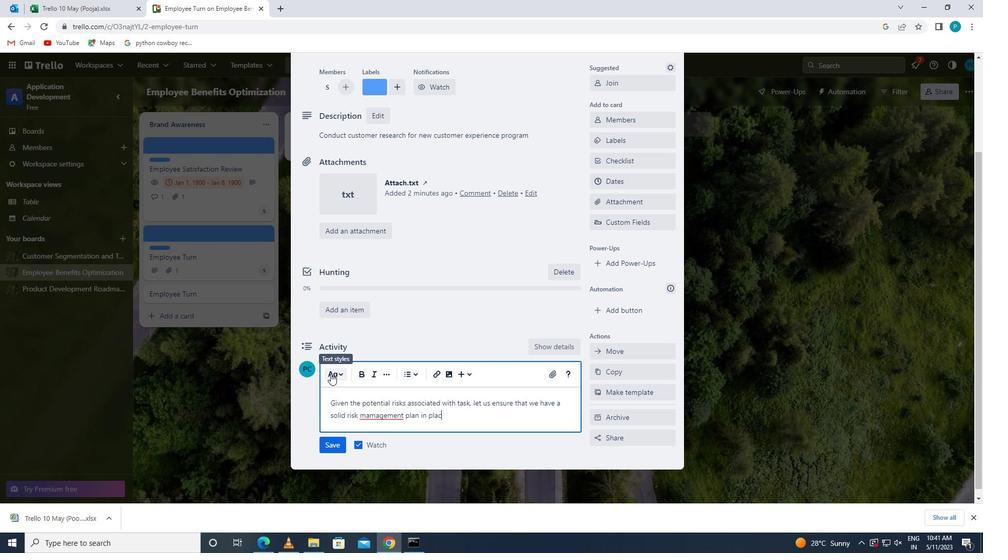 
Action: Mouse moved to (329, 440)
Screenshot: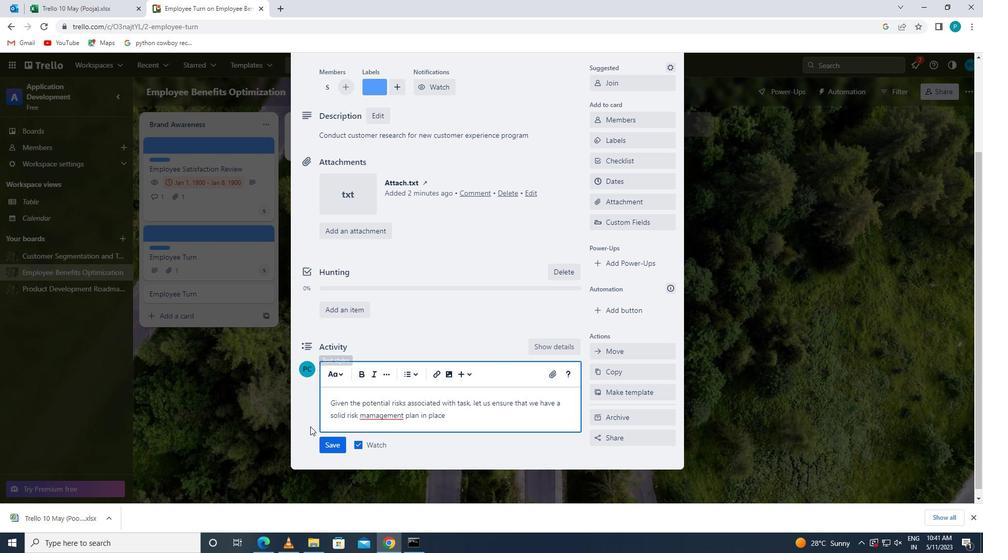 
Action: Mouse pressed left at (329, 440)
Screenshot: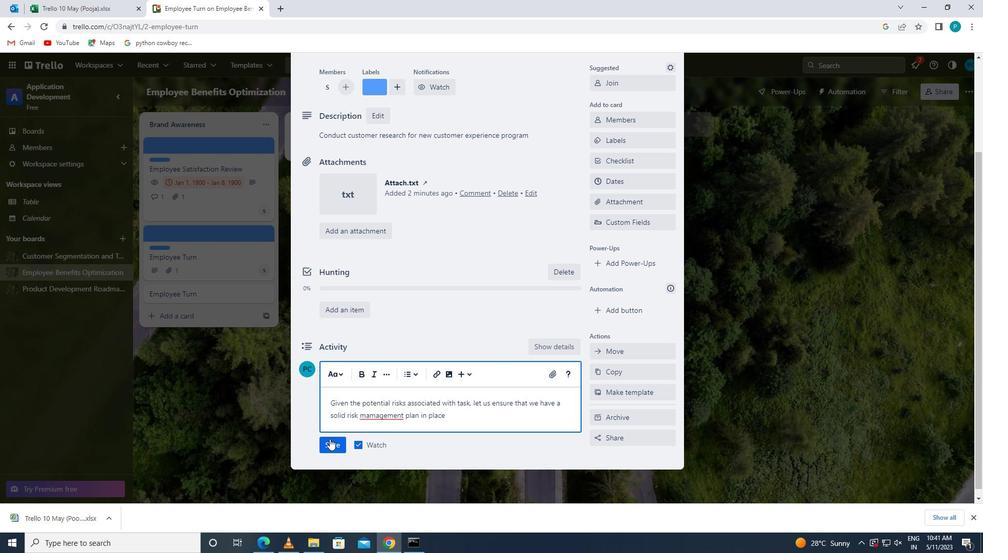 
Action: Mouse moved to (618, 179)
Screenshot: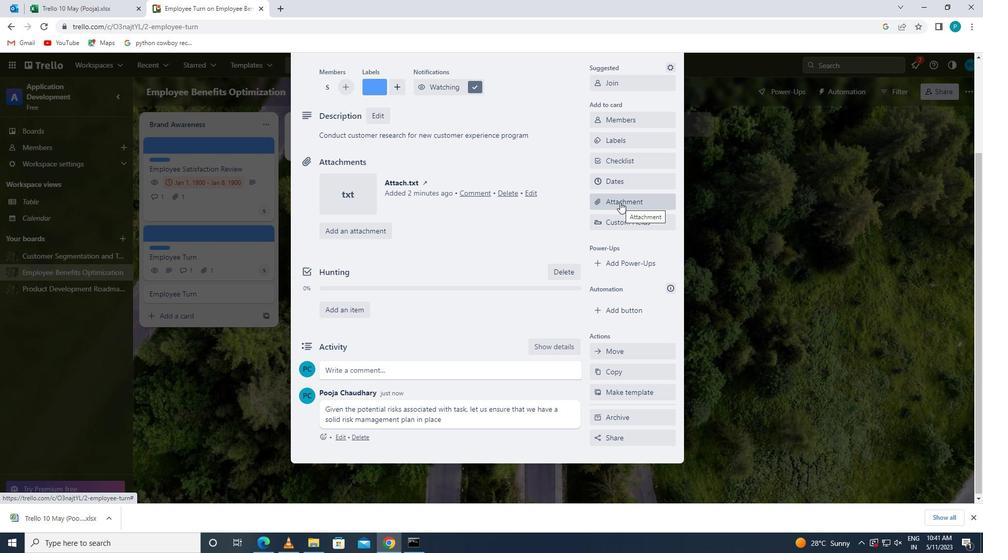 
Action: Mouse pressed left at (618, 179)
Screenshot: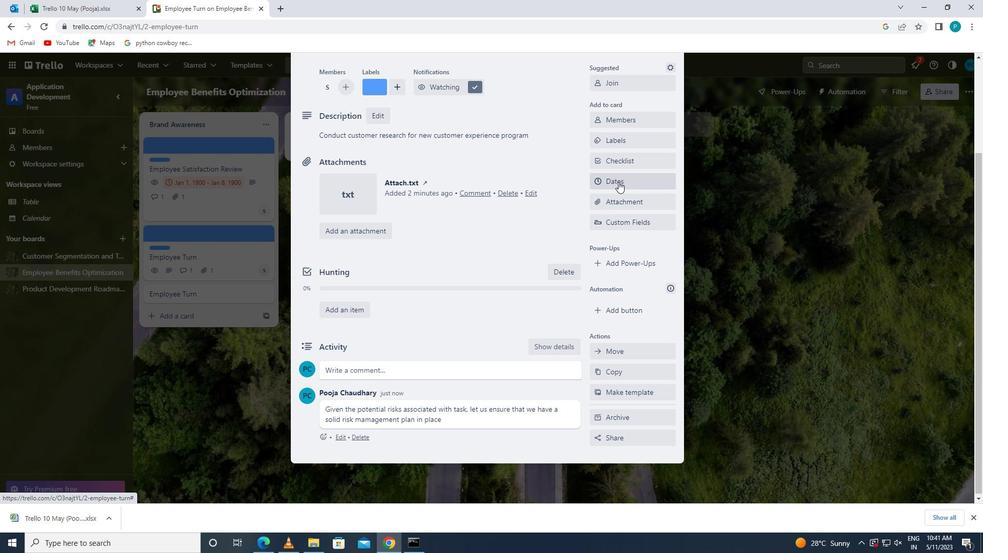 
Action: Mouse moved to (597, 275)
Screenshot: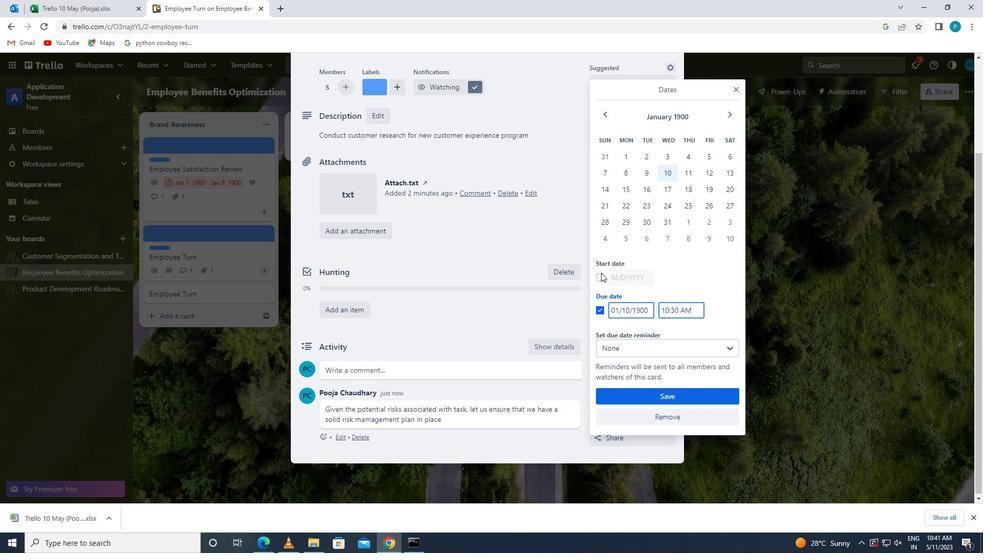 
Action: Mouse pressed left at (597, 275)
Screenshot: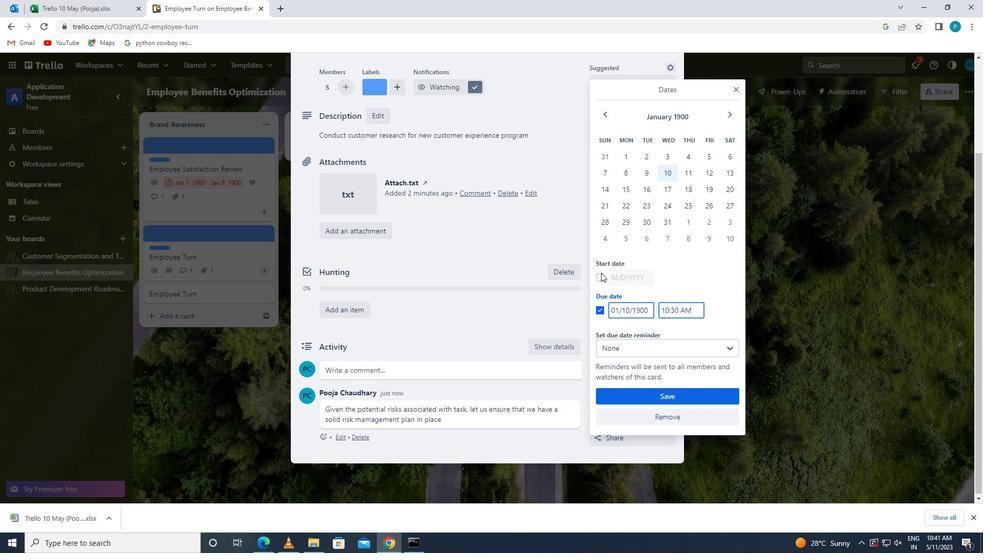 
Action: Mouse moved to (629, 277)
Screenshot: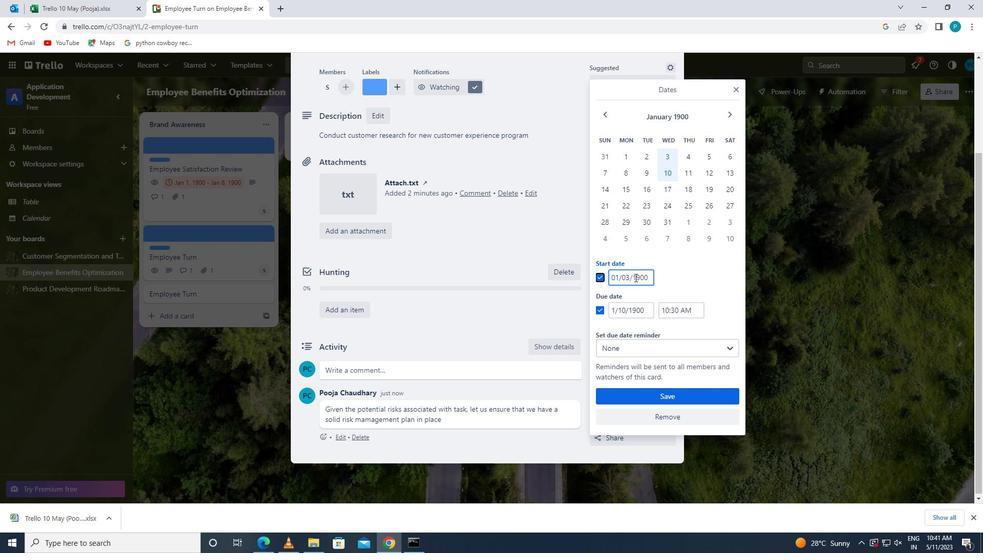 
Action: Mouse pressed left at (629, 277)
Screenshot: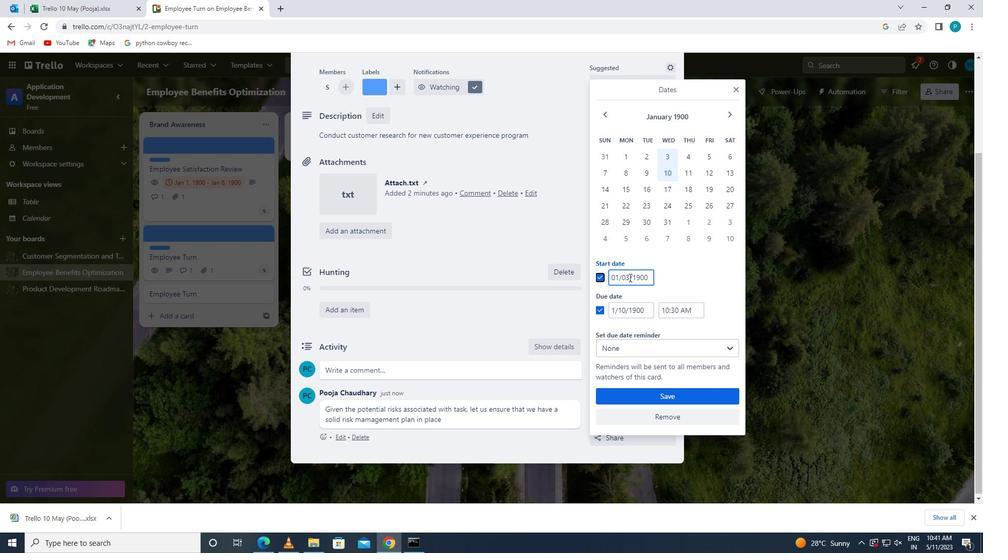 
Action: Mouse moved to (621, 276)
Screenshot: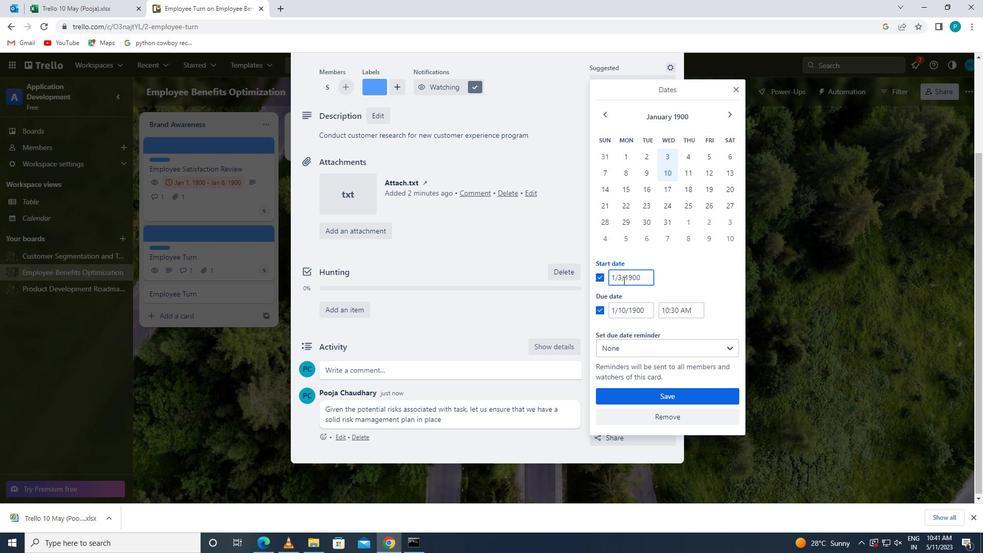 
Action: Mouse pressed left at (621, 276)
Screenshot: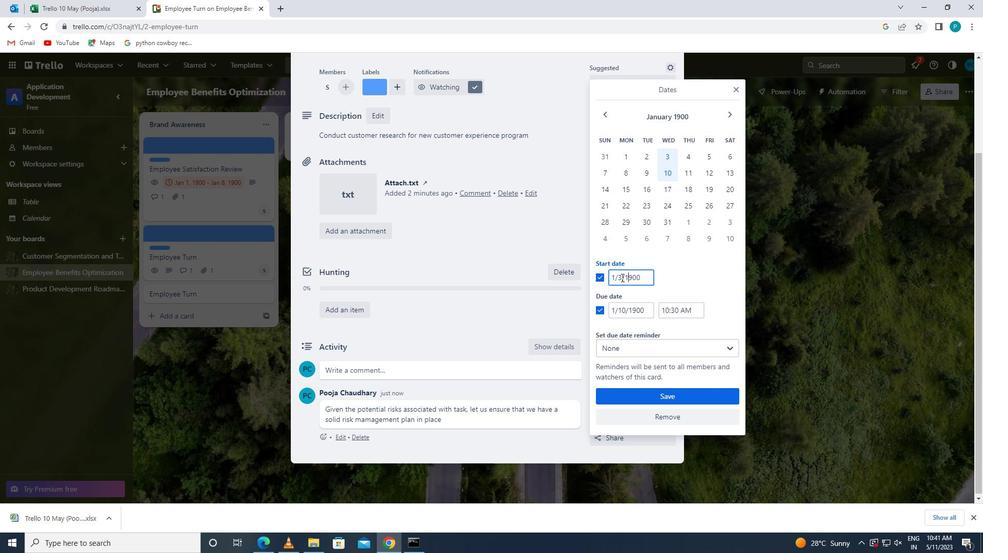 
Action: Key pressed <Key.backspace>4
Screenshot: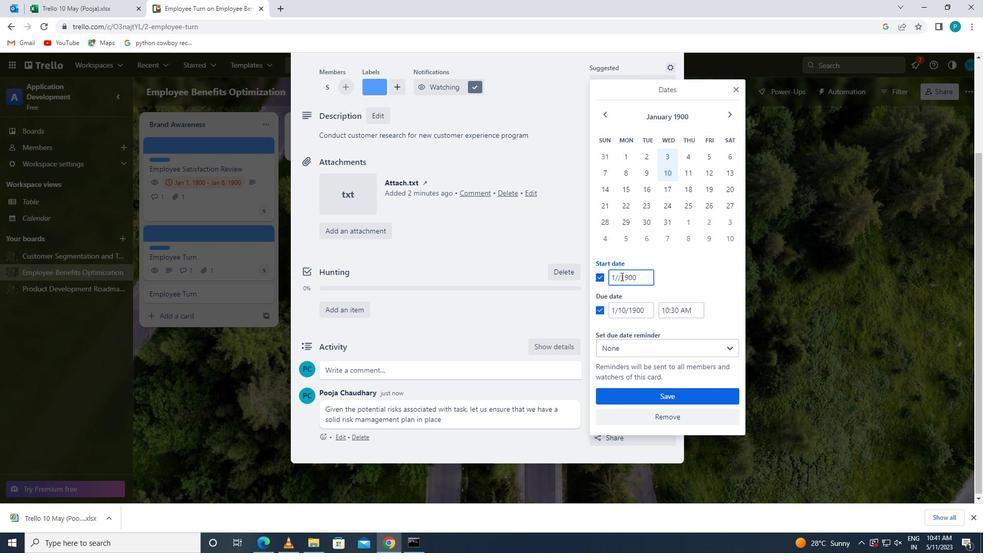 
Action: Mouse moved to (625, 309)
Screenshot: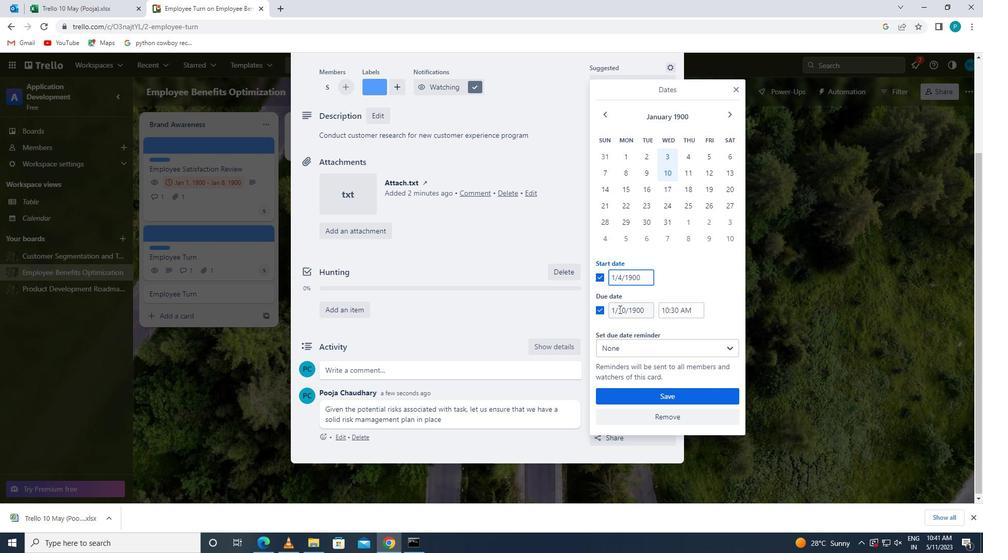 
Action: Mouse pressed left at (625, 309)
Screenshot: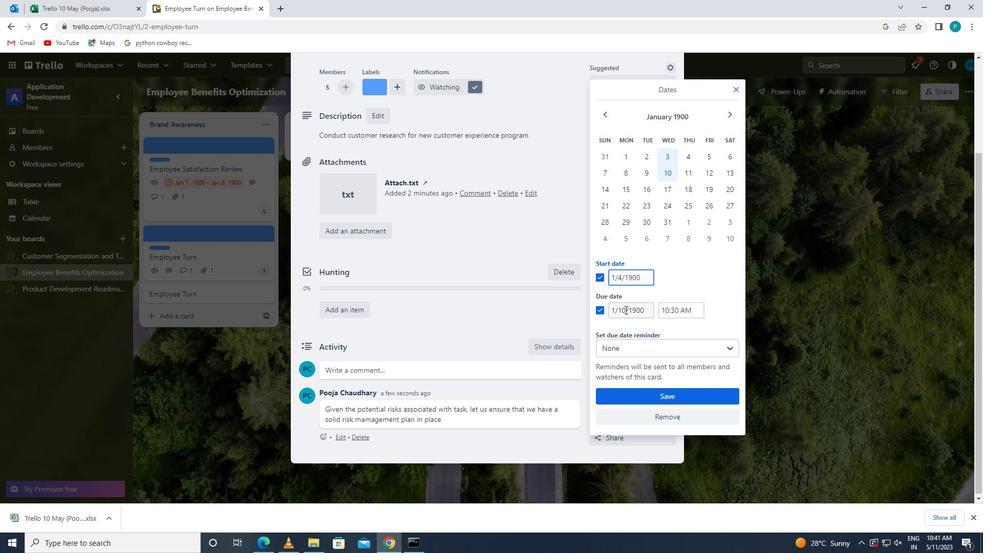 
Action: Key pressed <Key.backspace>1
Screenshot: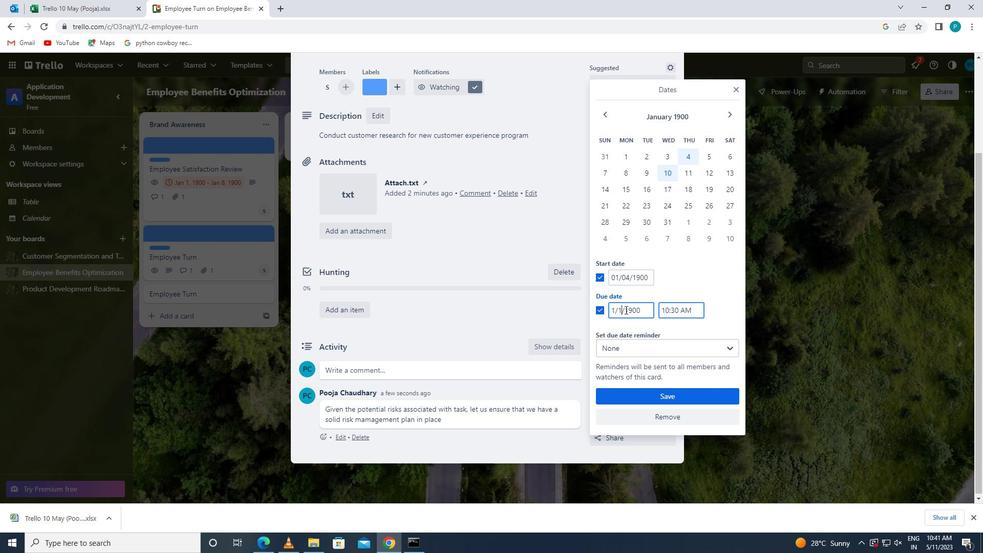 
Action: Mouse moved to (657, 395)
Screenshot: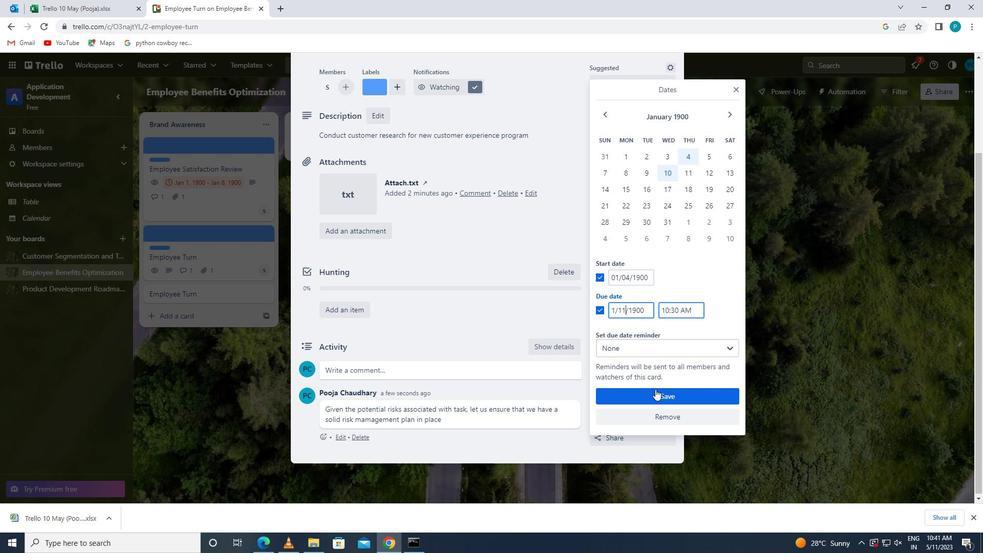 
Action: Mouse pressed left at (657, 395)
Screenshot: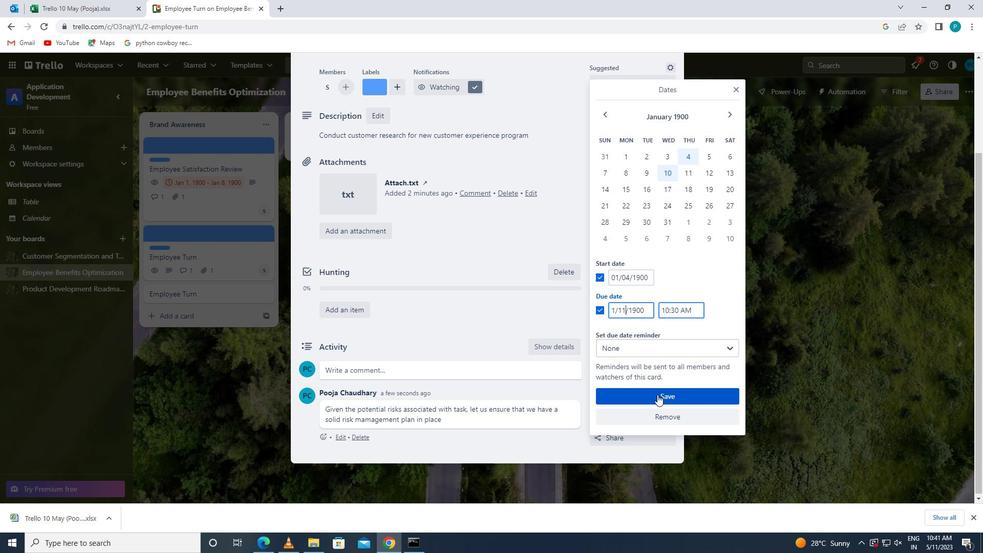 
